 Task: Check the average views per listing of gated community in the last 1 year.
Action: Mouse moved to (1097, 251)
Screenshot: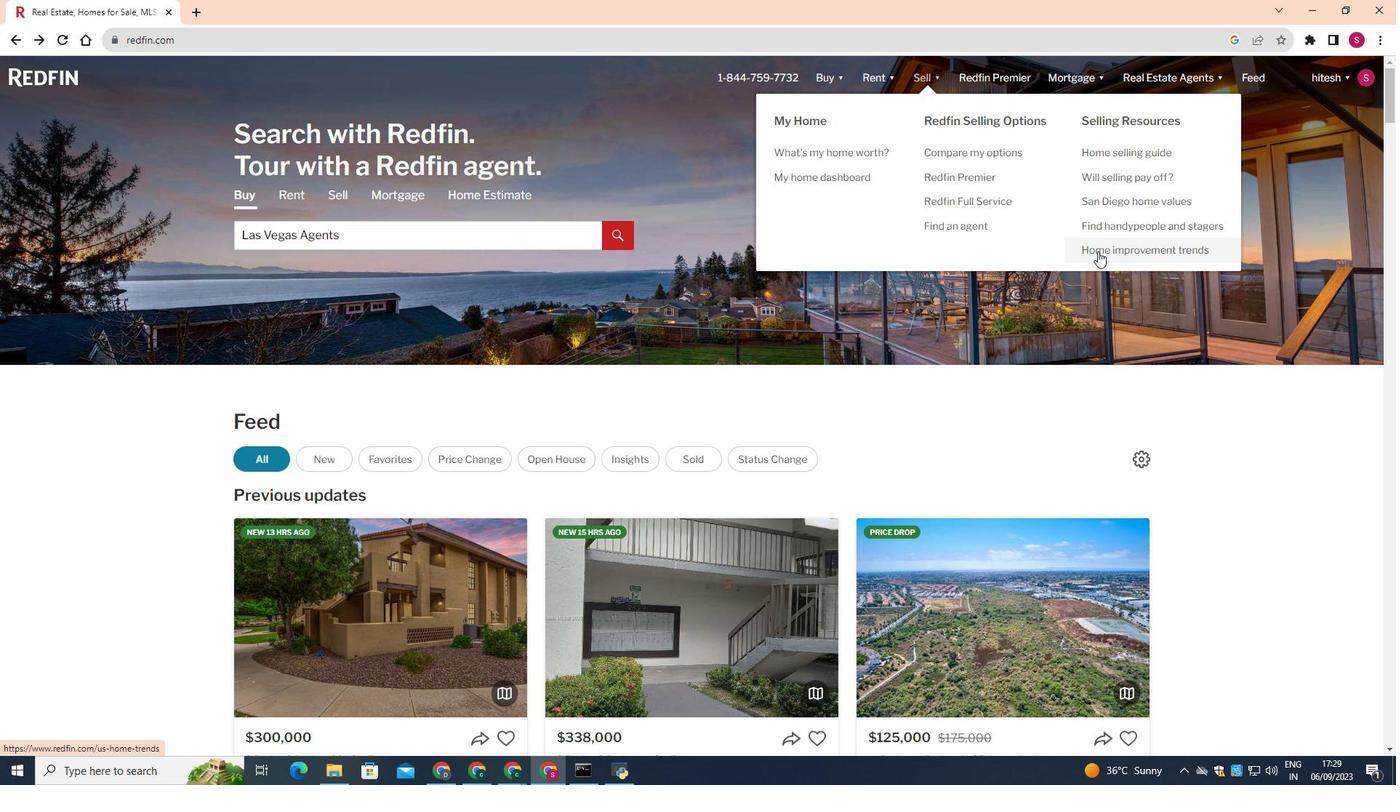 
Action: Mouse pressed left at (1097, 251)
Screenshot: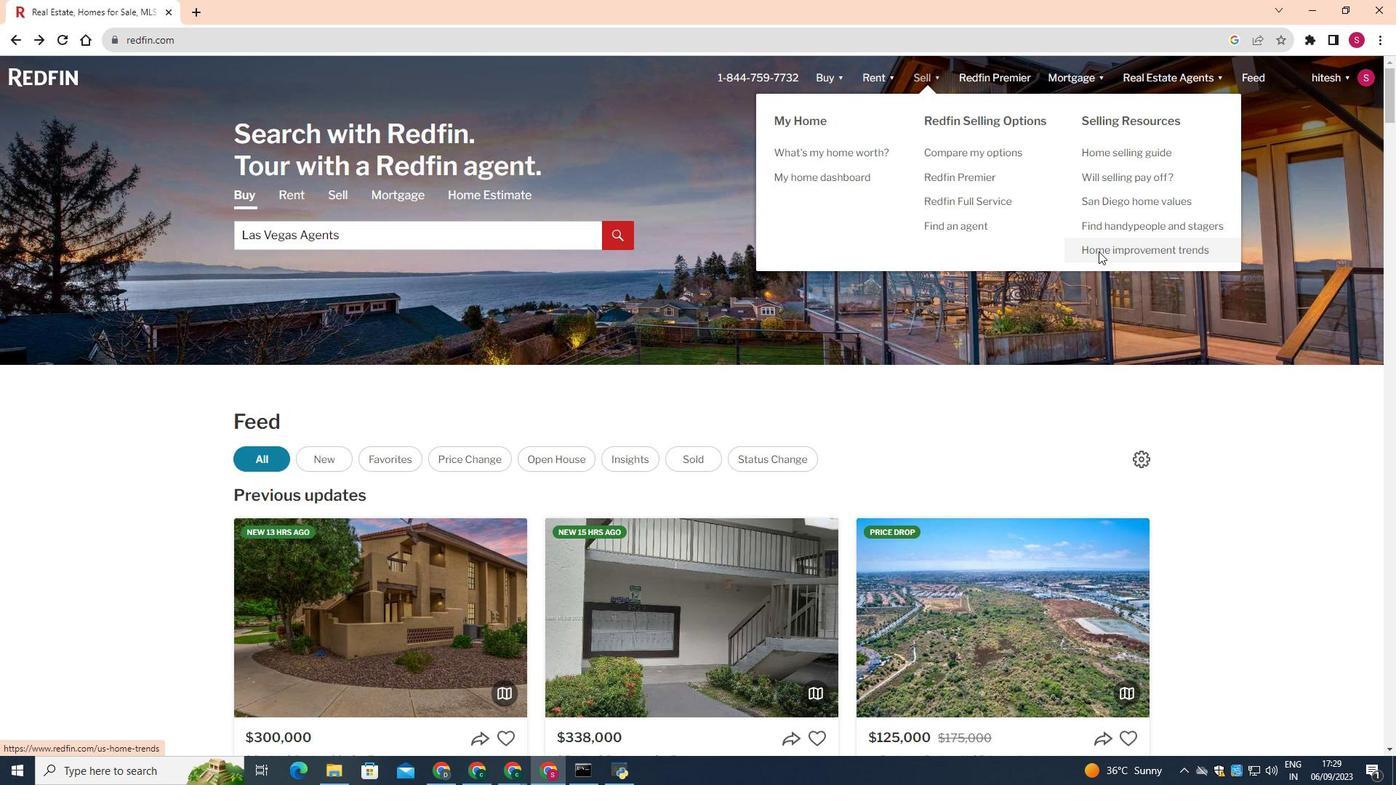 
Action: Mouse moved to (365, 273)
Screenshot: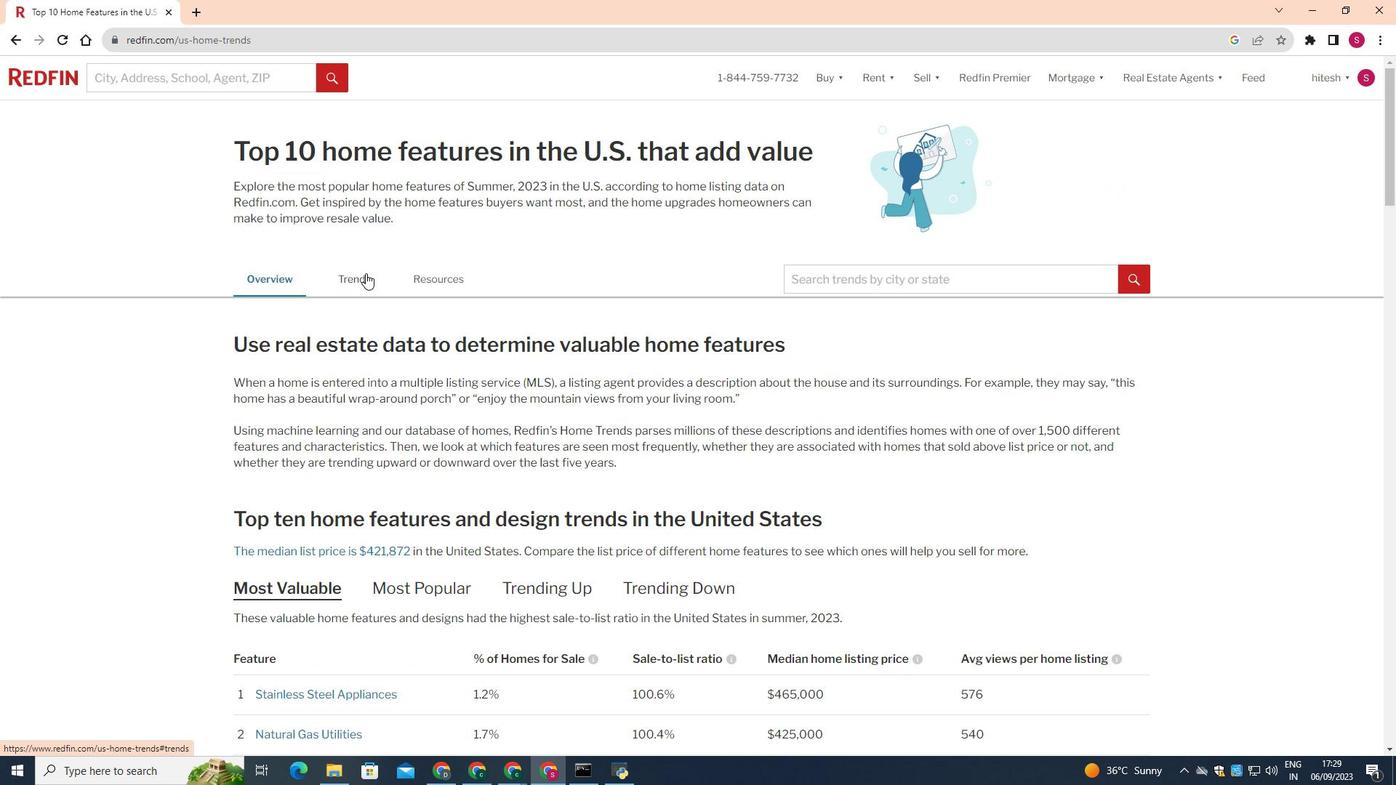 
Action: Mouse pressed left at (365, 273)
Screenshot: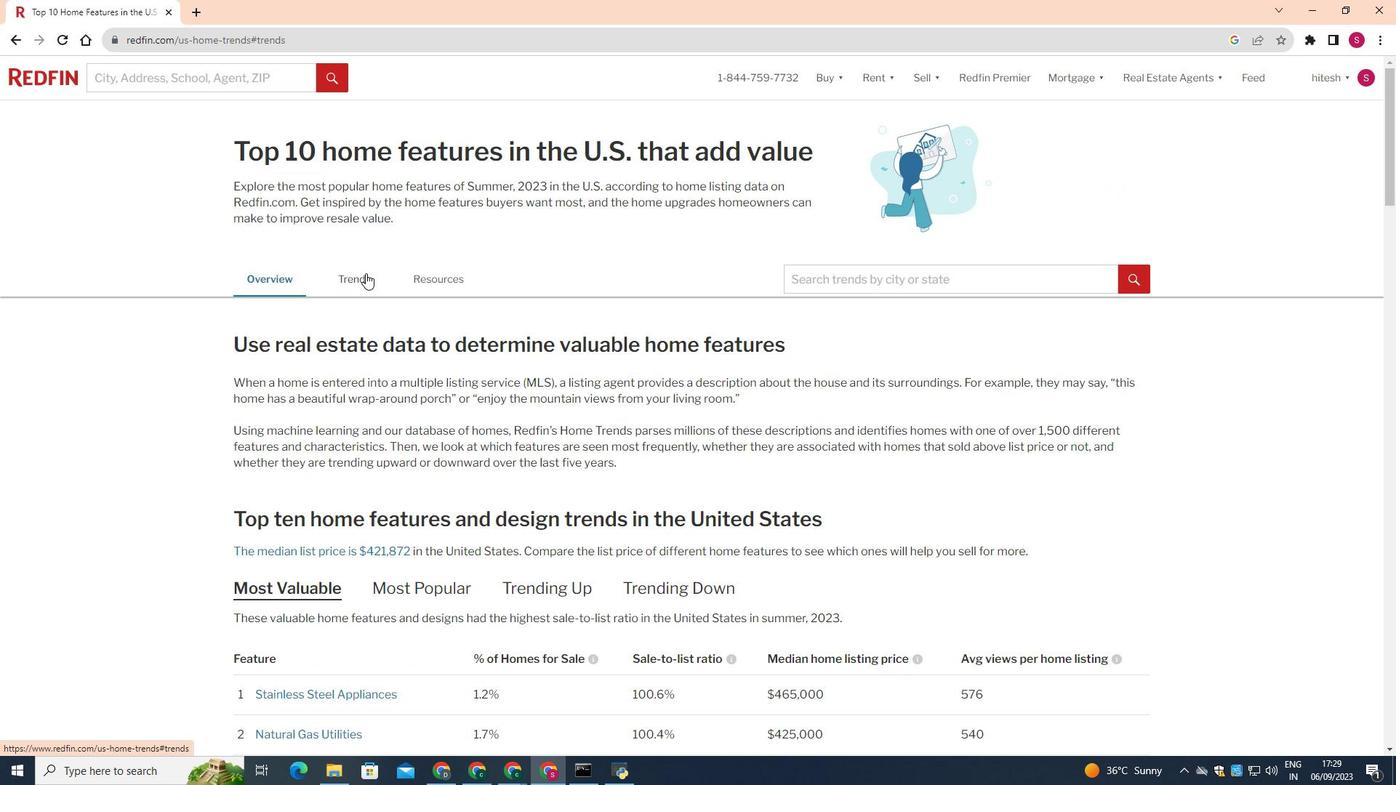 
Action: Mouse moved to (399, 522)
Screenshot: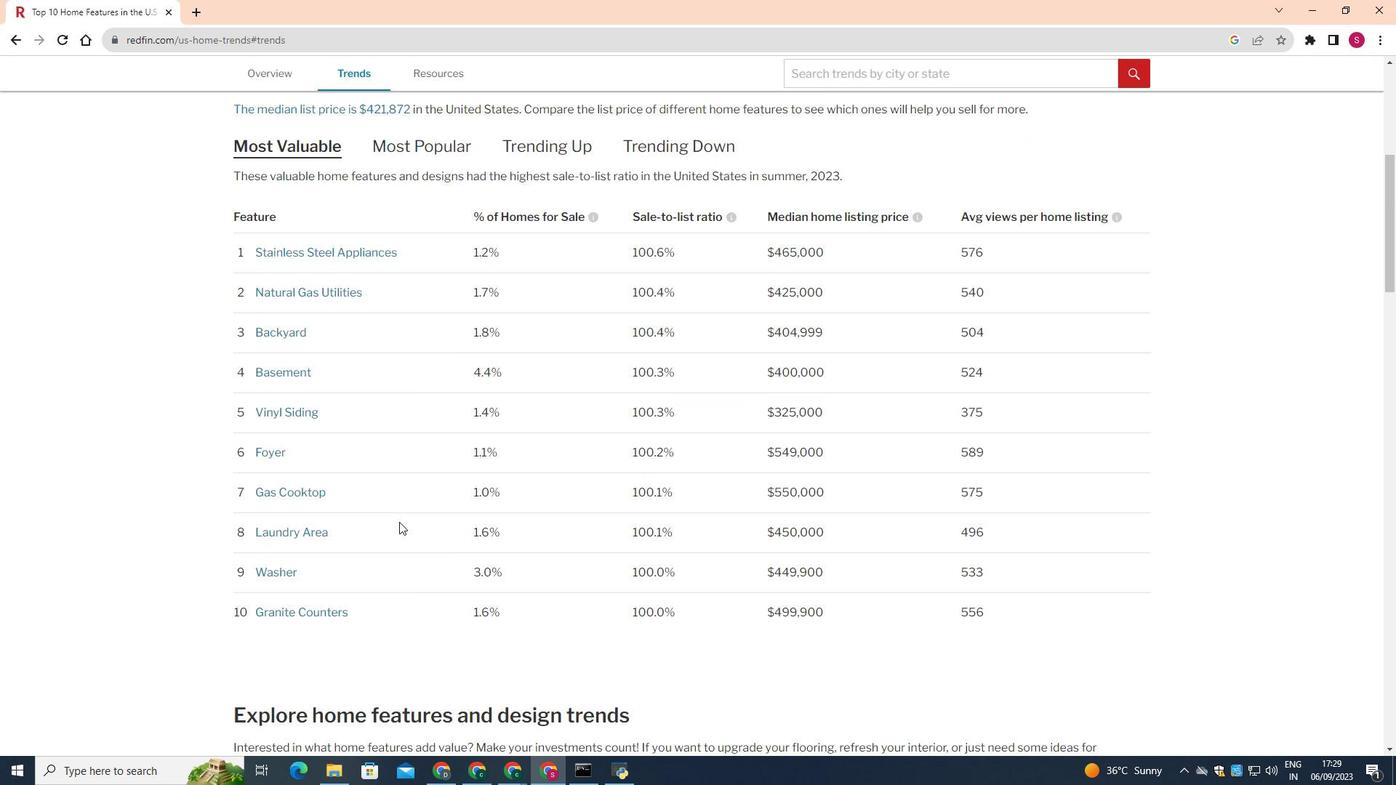 
Action: Mouse scrolled (399, 521) with delta (0, 0)
Screenshot: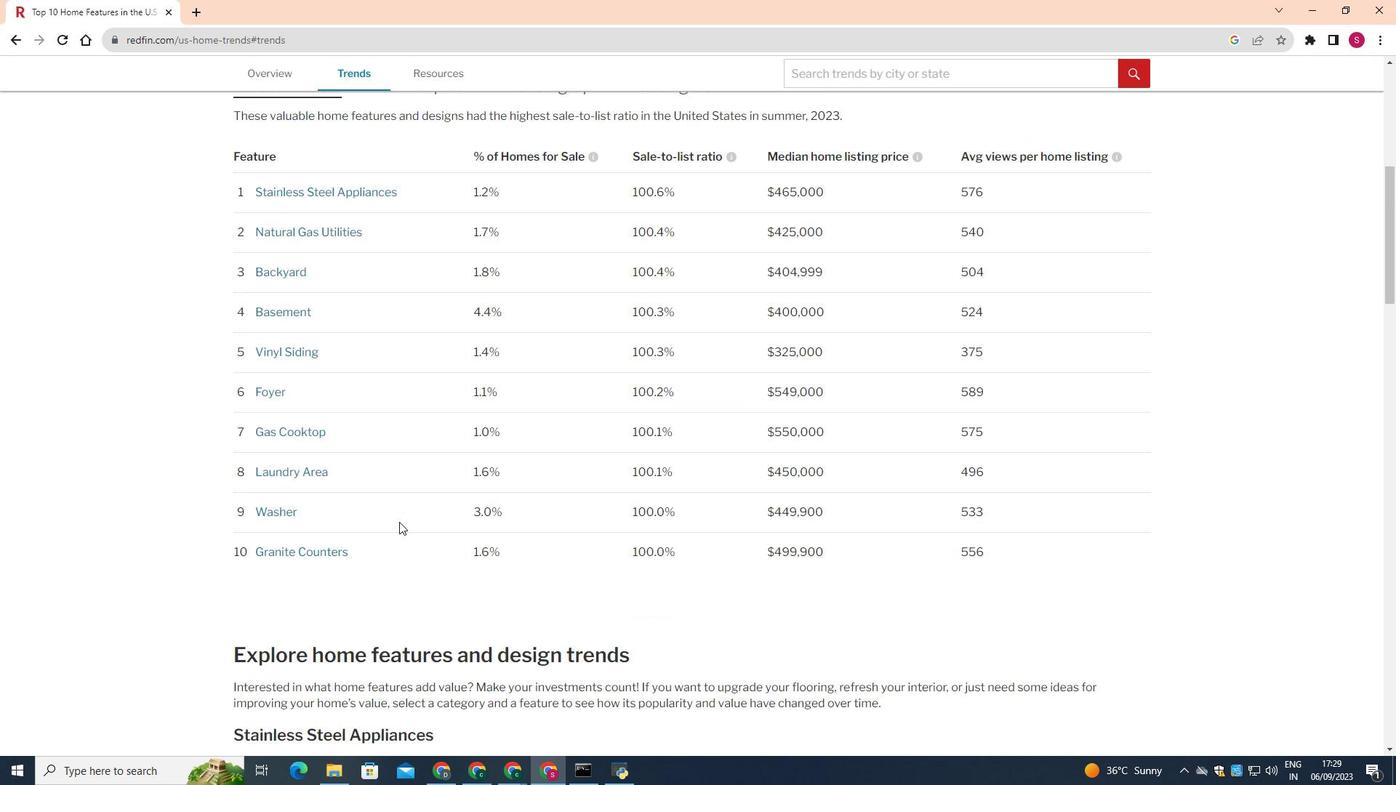 
Action: Mouse scrolled (399, 521) with delta (0, 0)
Screenshot: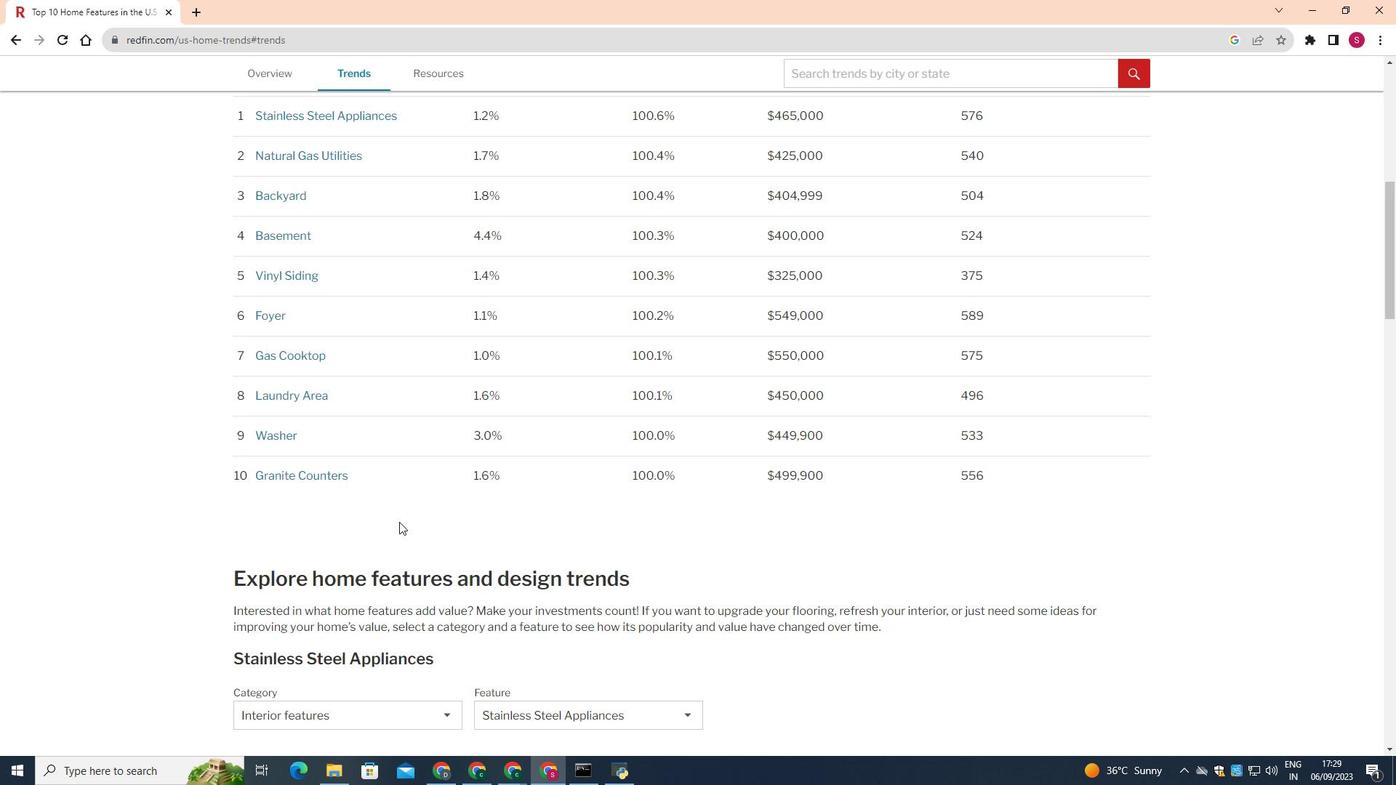 
Action: Mouse scrolled (399, 521) with delta (0, 0)
Screenshot: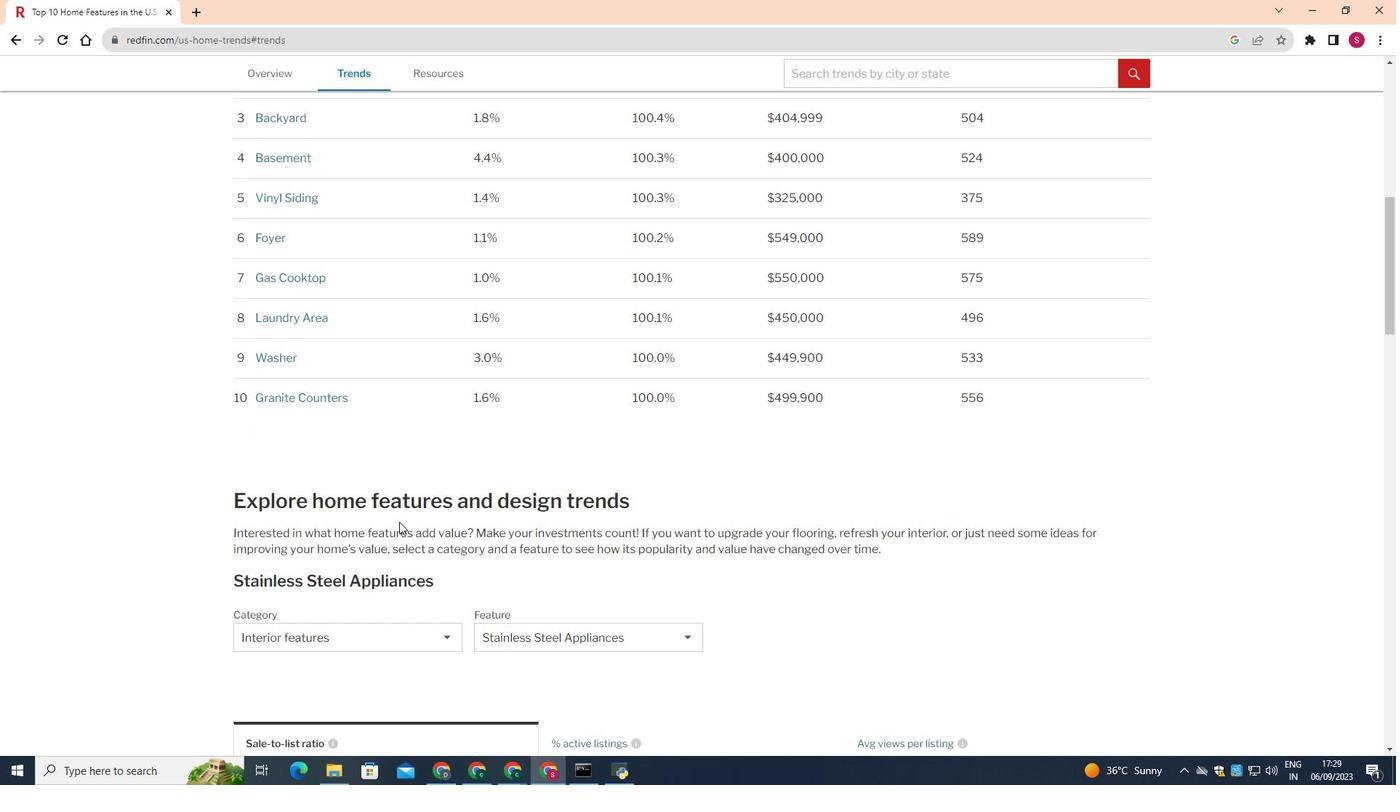 
Action: Mouse scrolled (399, 521) with delta (0, 0)
Screenshot: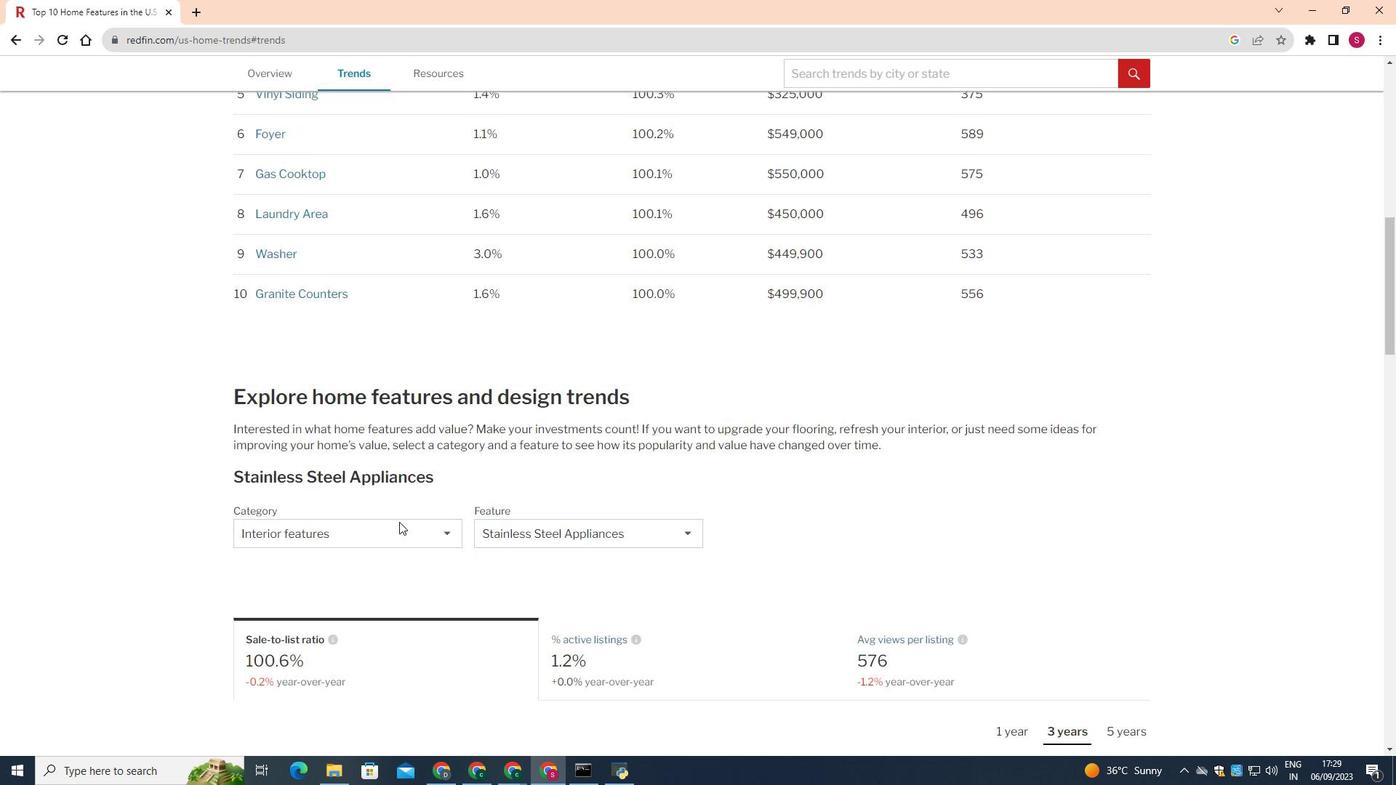 
Action: Mouse scrolled (399, 521) with delta (0, 0)
Screenshot: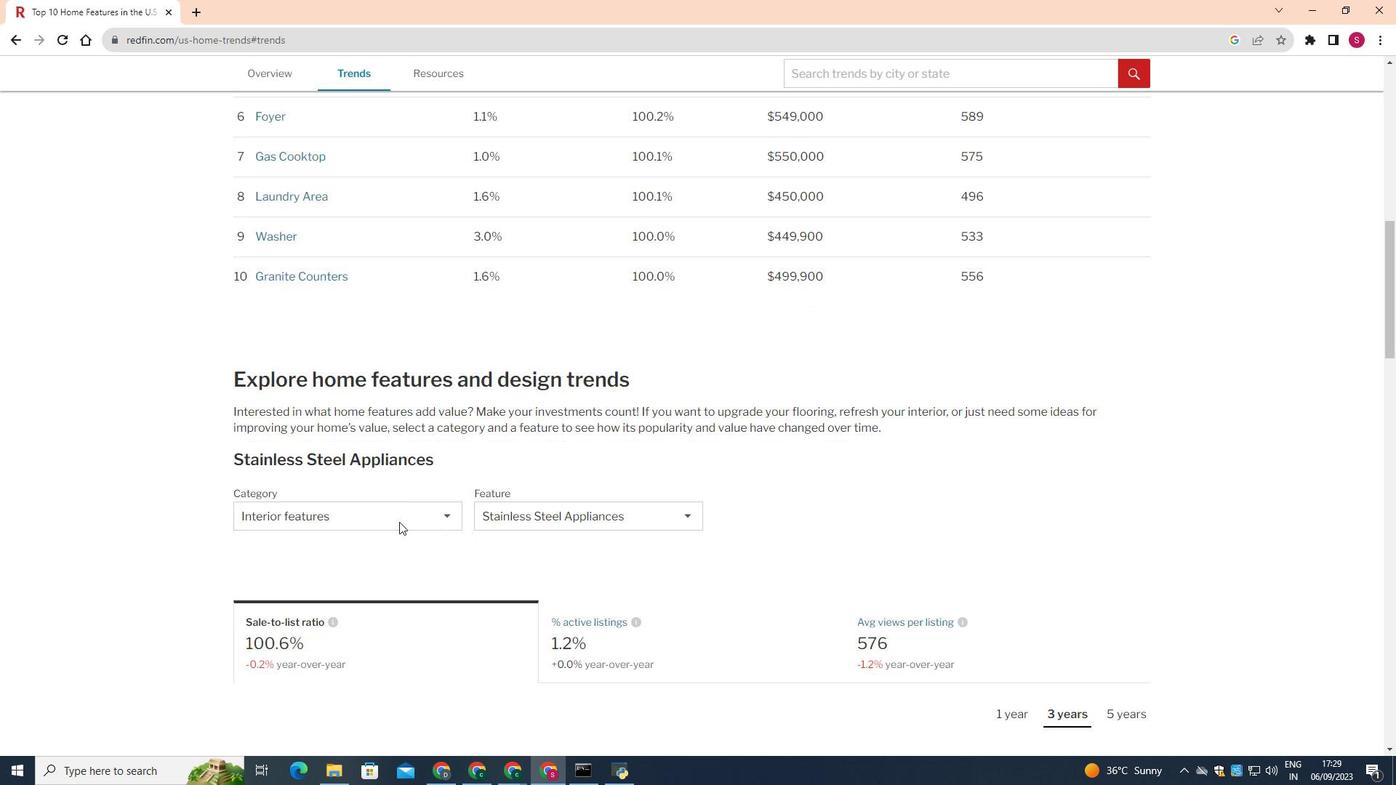 
Action: Mouse moved to (344, 522)
Screenshot: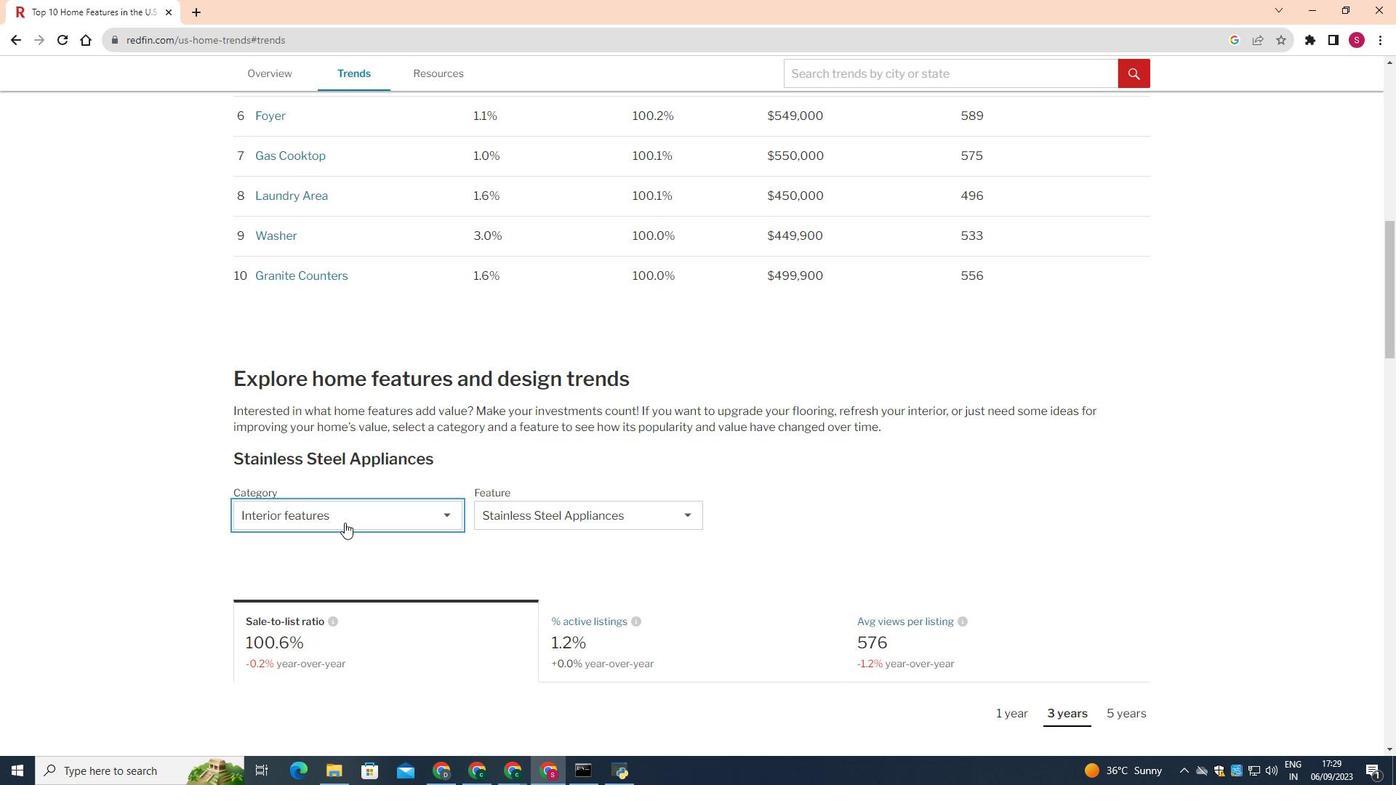 
Action: Mouse pressed left at (344, 522)
Screenshot: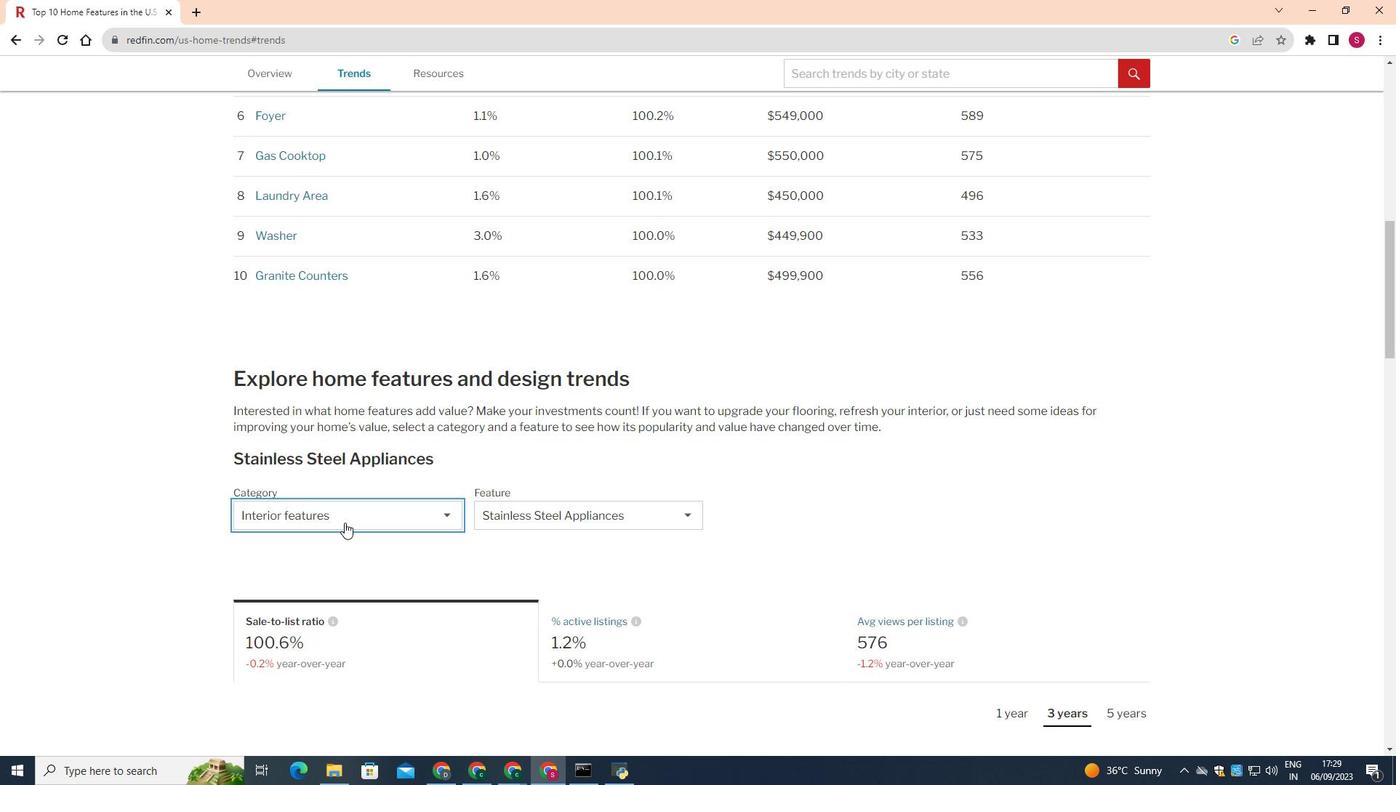 
Action: Mouse moved to (338, 546)
Screenshot: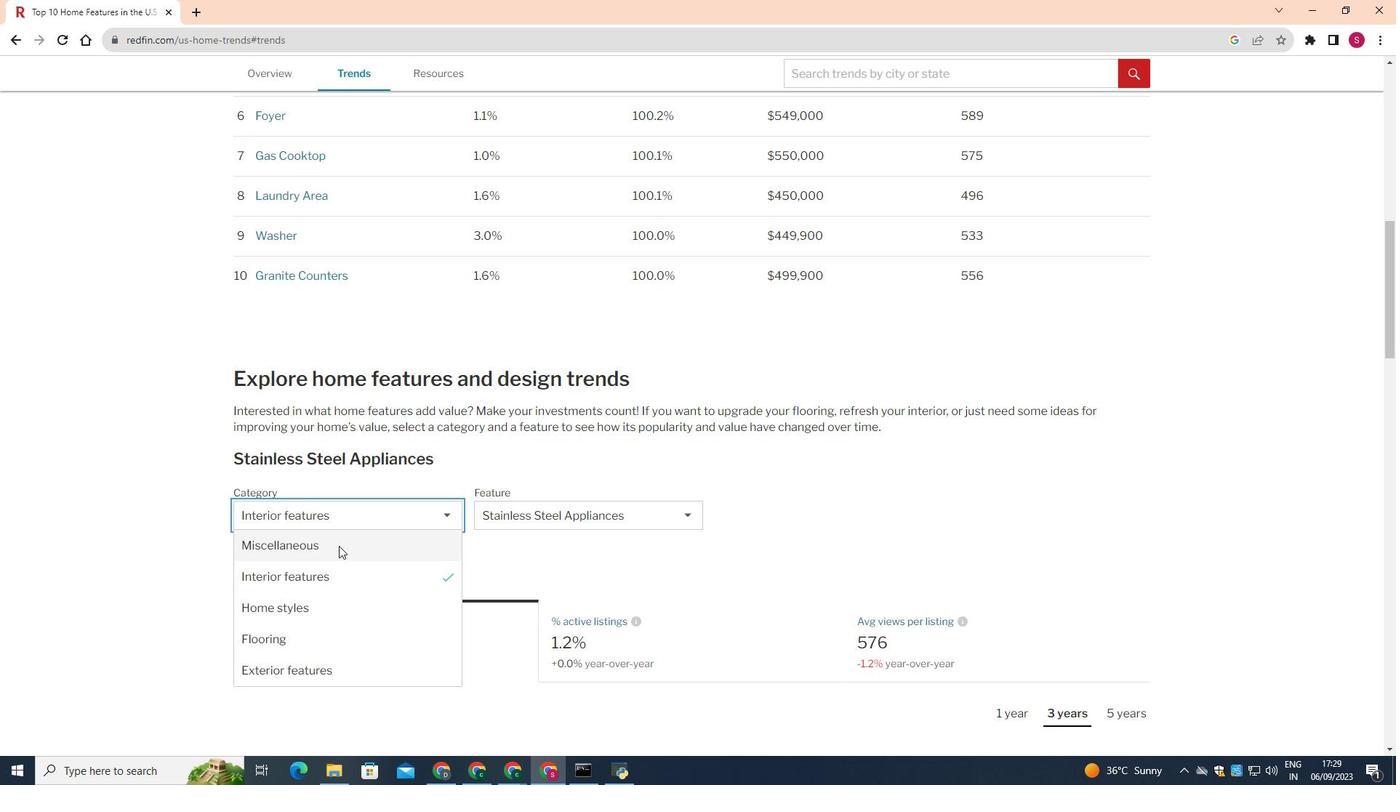
Action: Mouse pressed left at (338, 546)
Screenshot: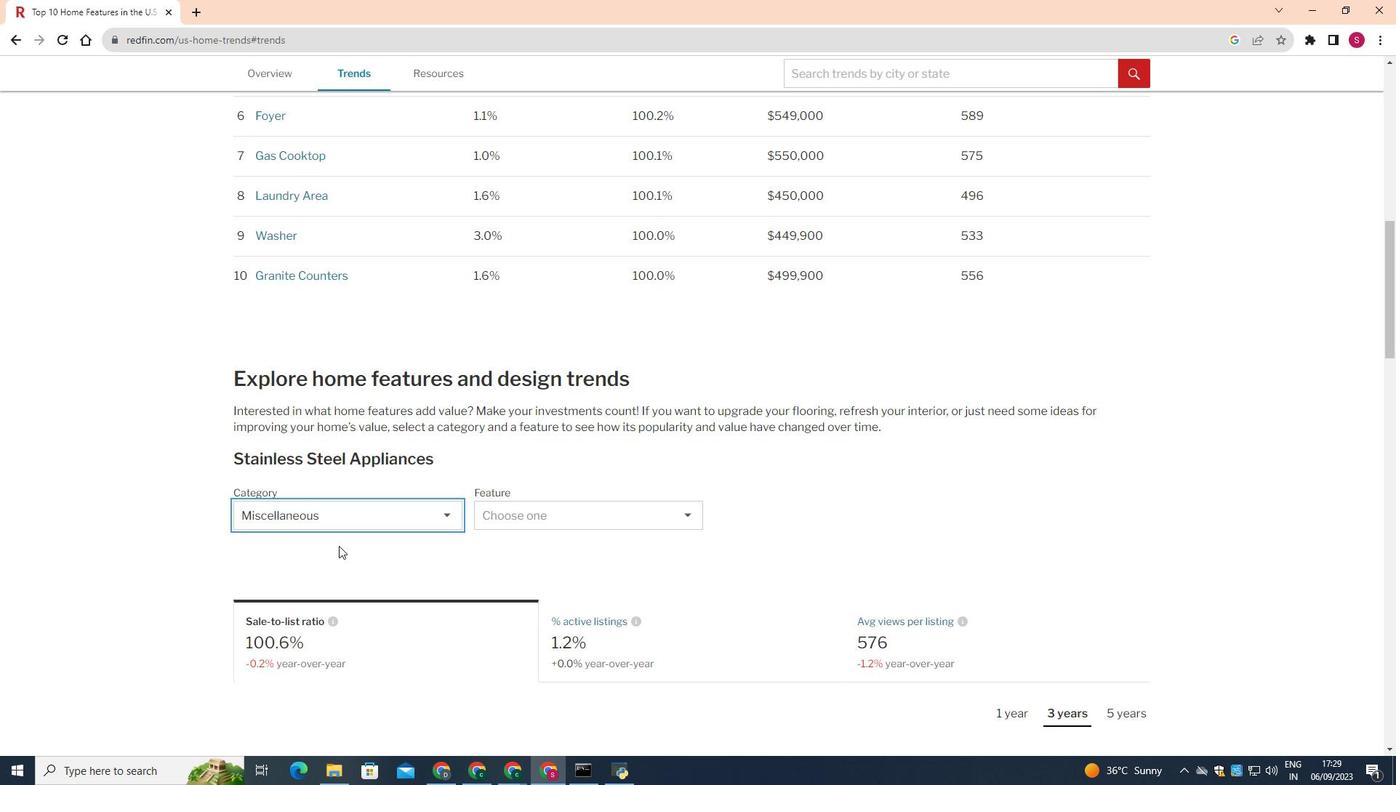 
Action: Mouse moved to (518, 515)
Screenshot: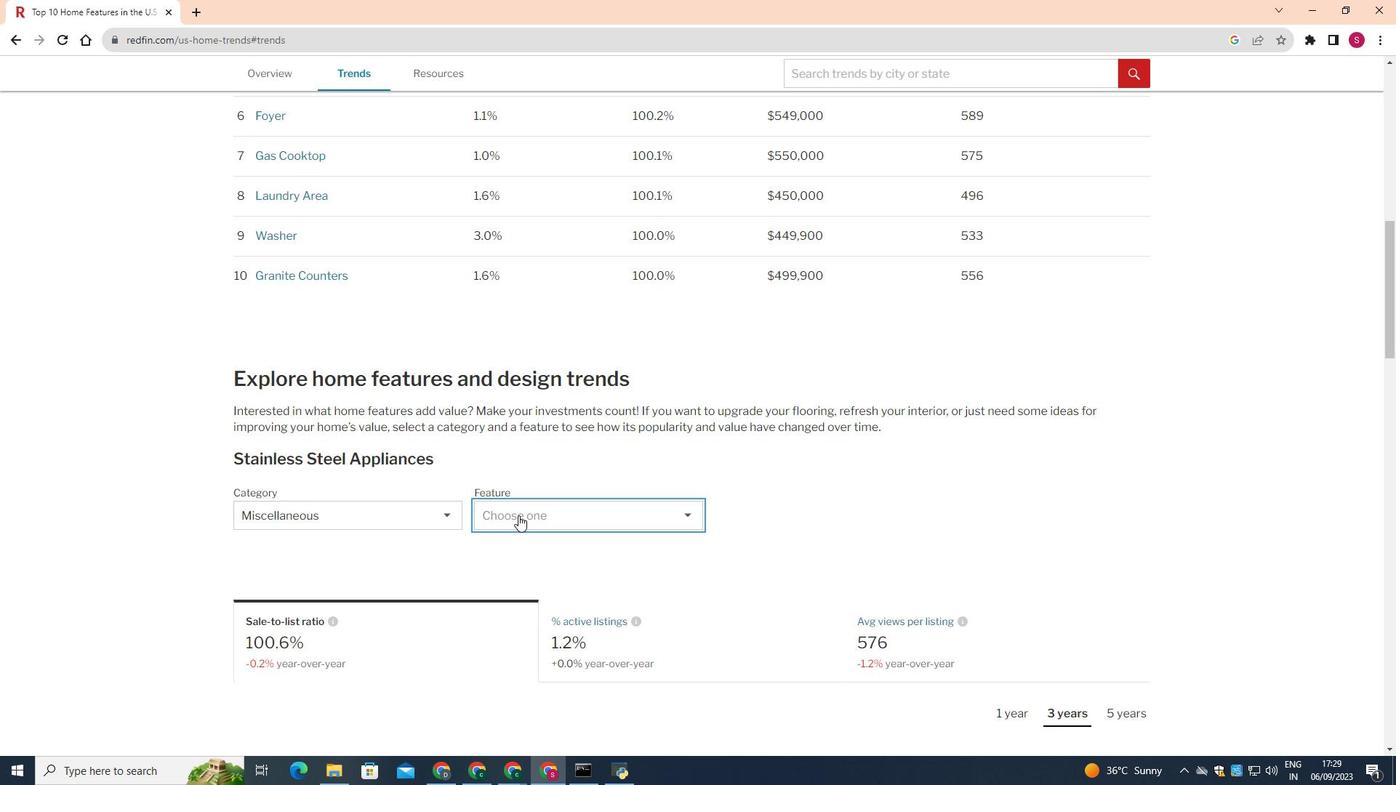 
Action: Mouse pressed left at (518, 515)
Screenshot: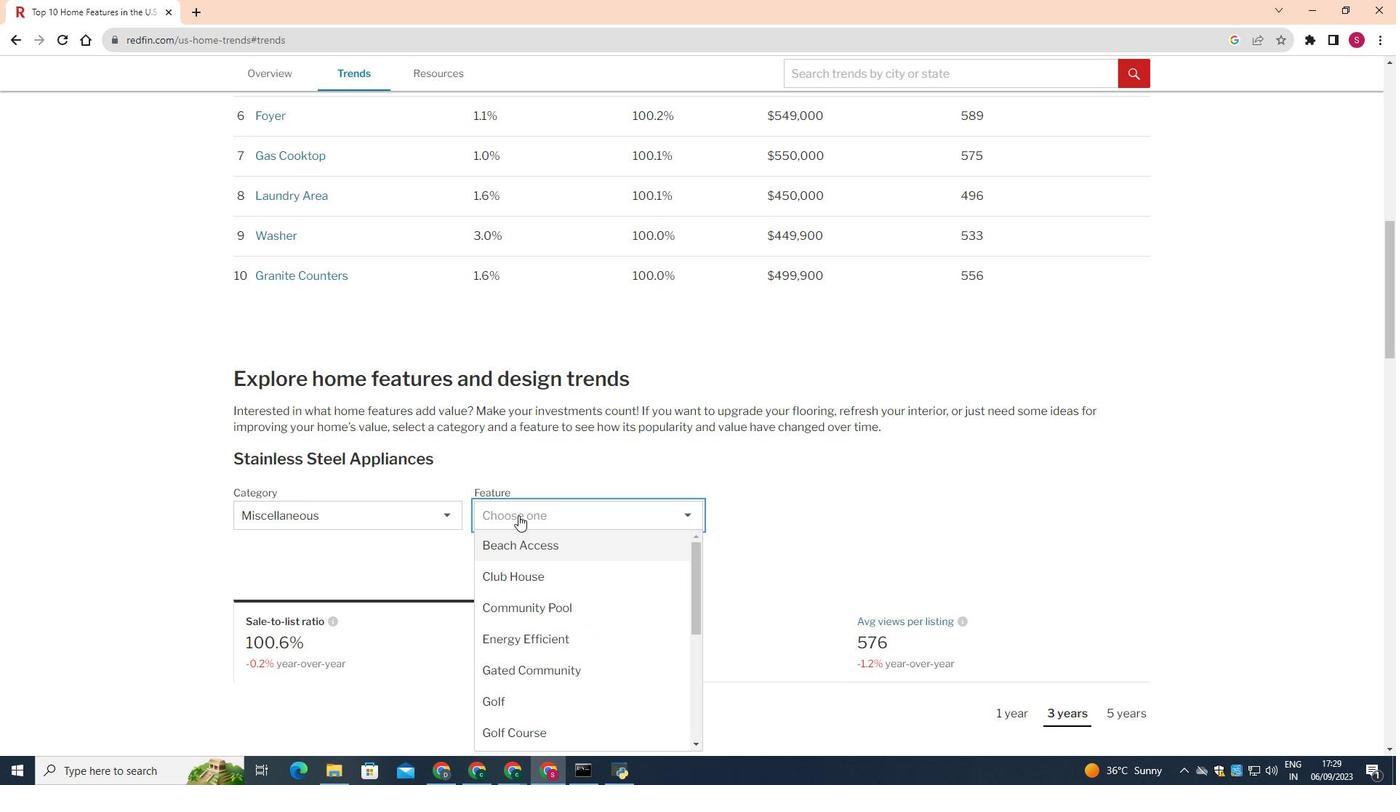 
Action: Mouse moved to (547, 669)
Screenshot: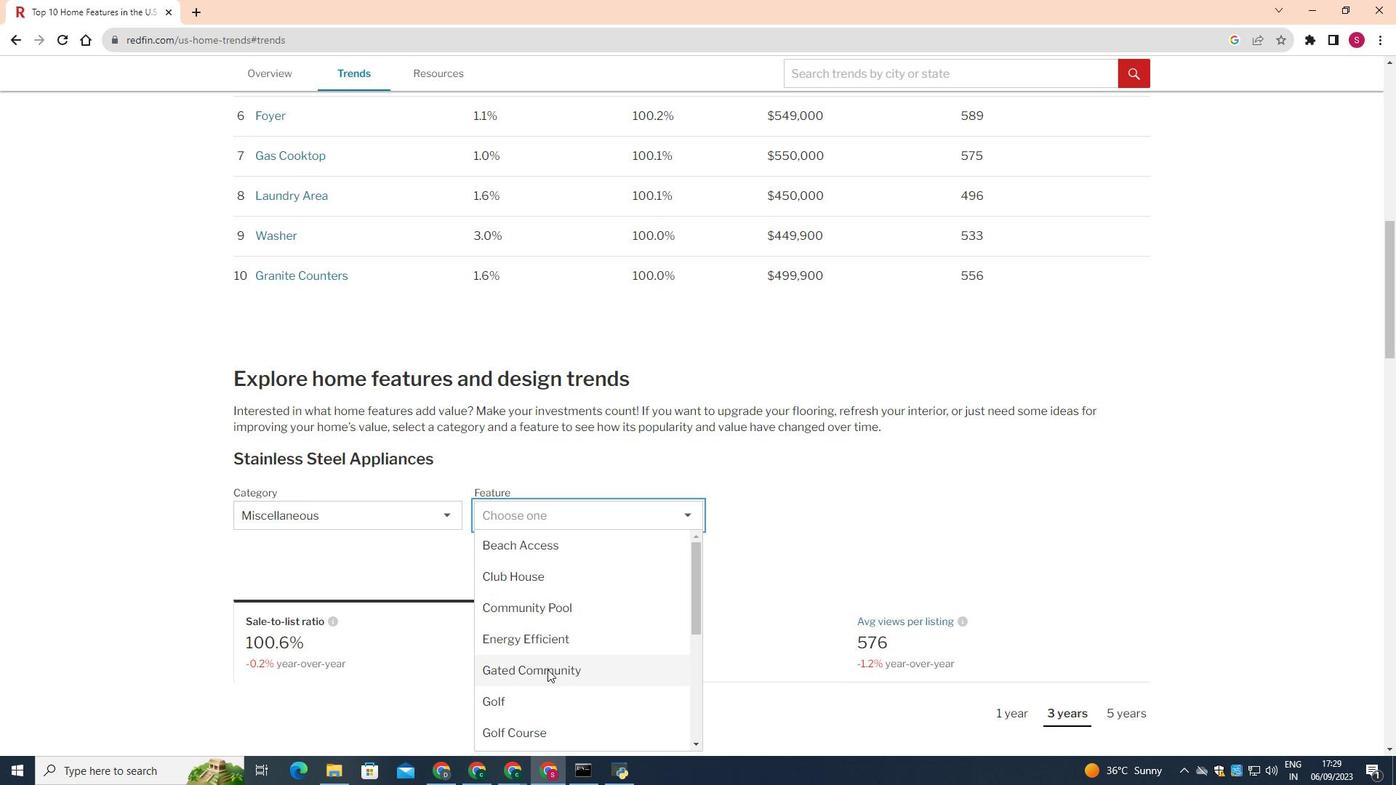 
Action: Mouse pressed left at (547, 669)
Screenshot: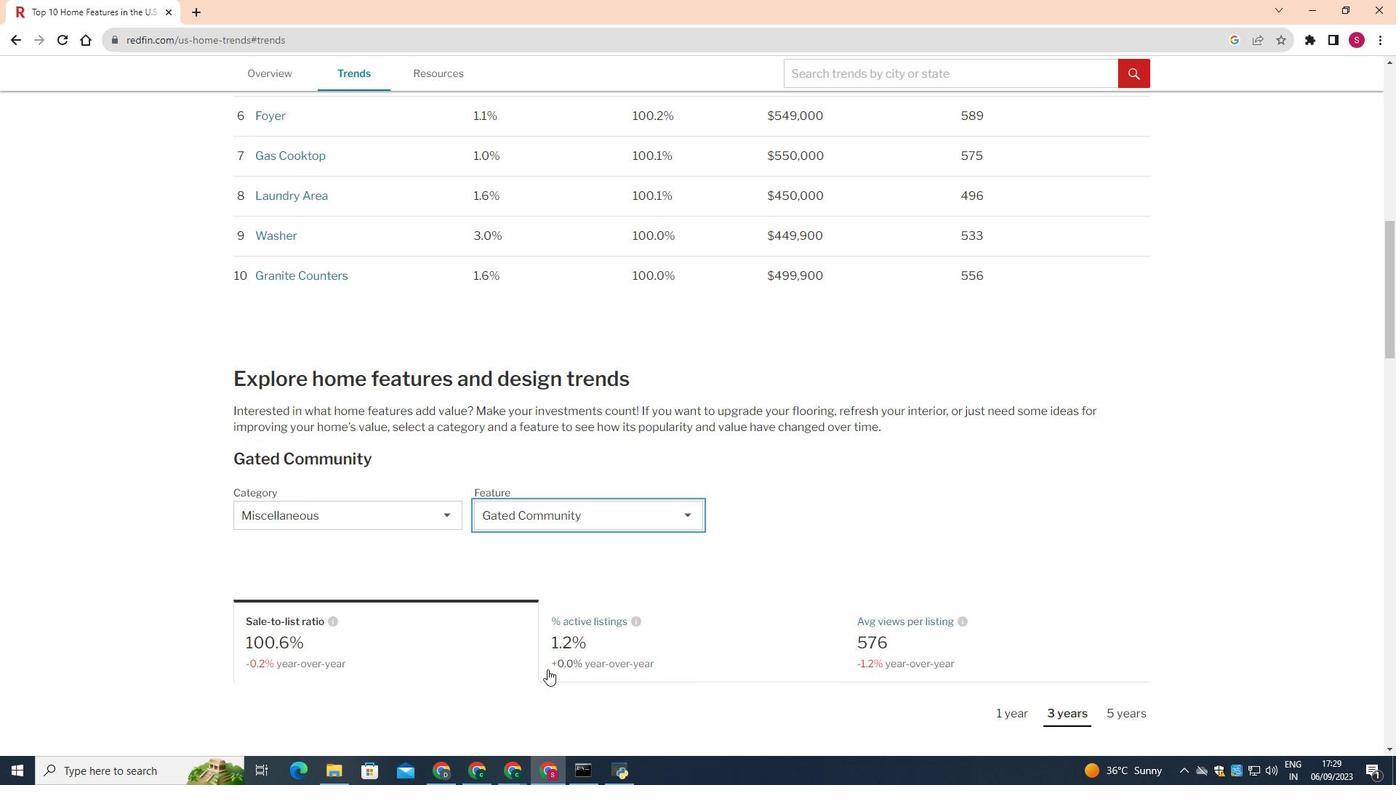 
Action: Mouse moved to (964, 642)
Screenshot: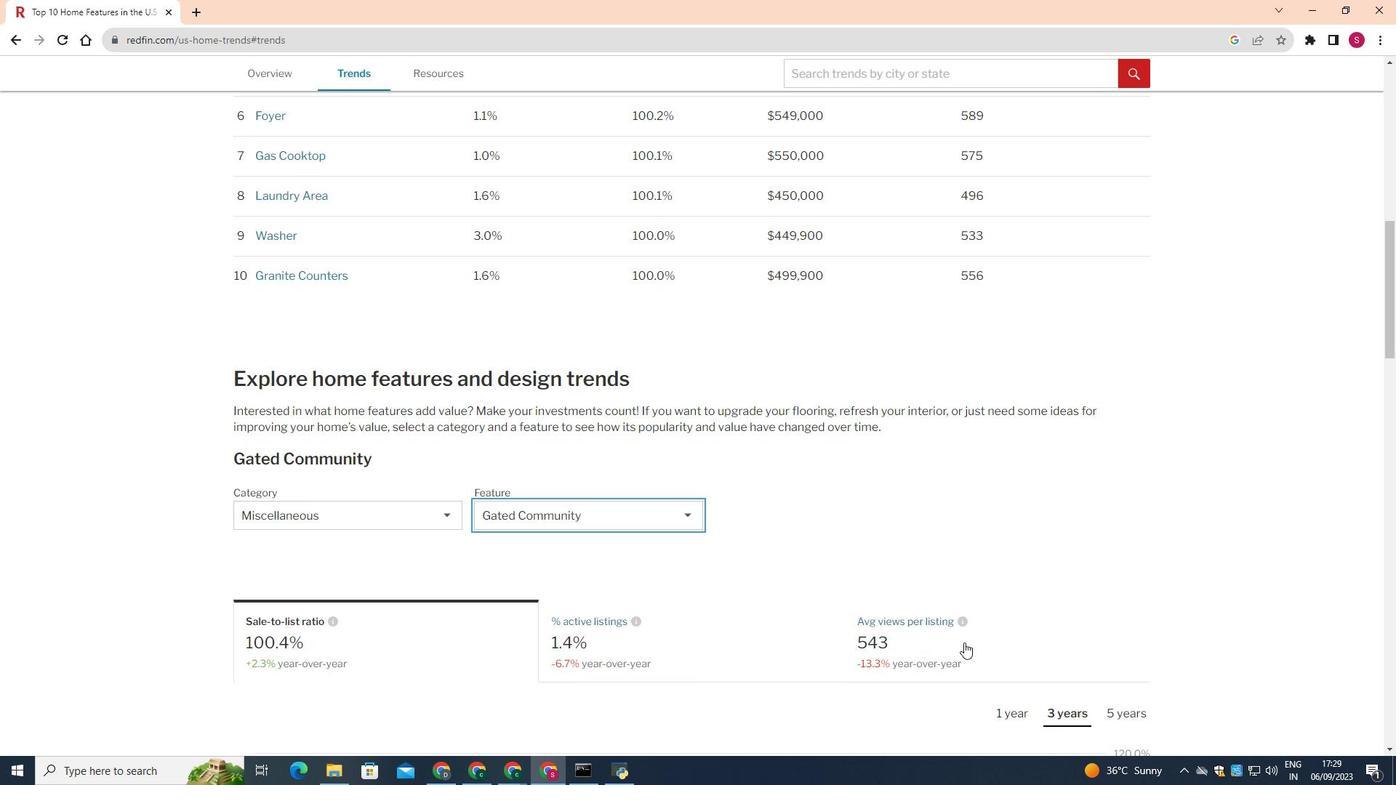 
Action: Mouse pressed left at (964, 642)
Screenshot: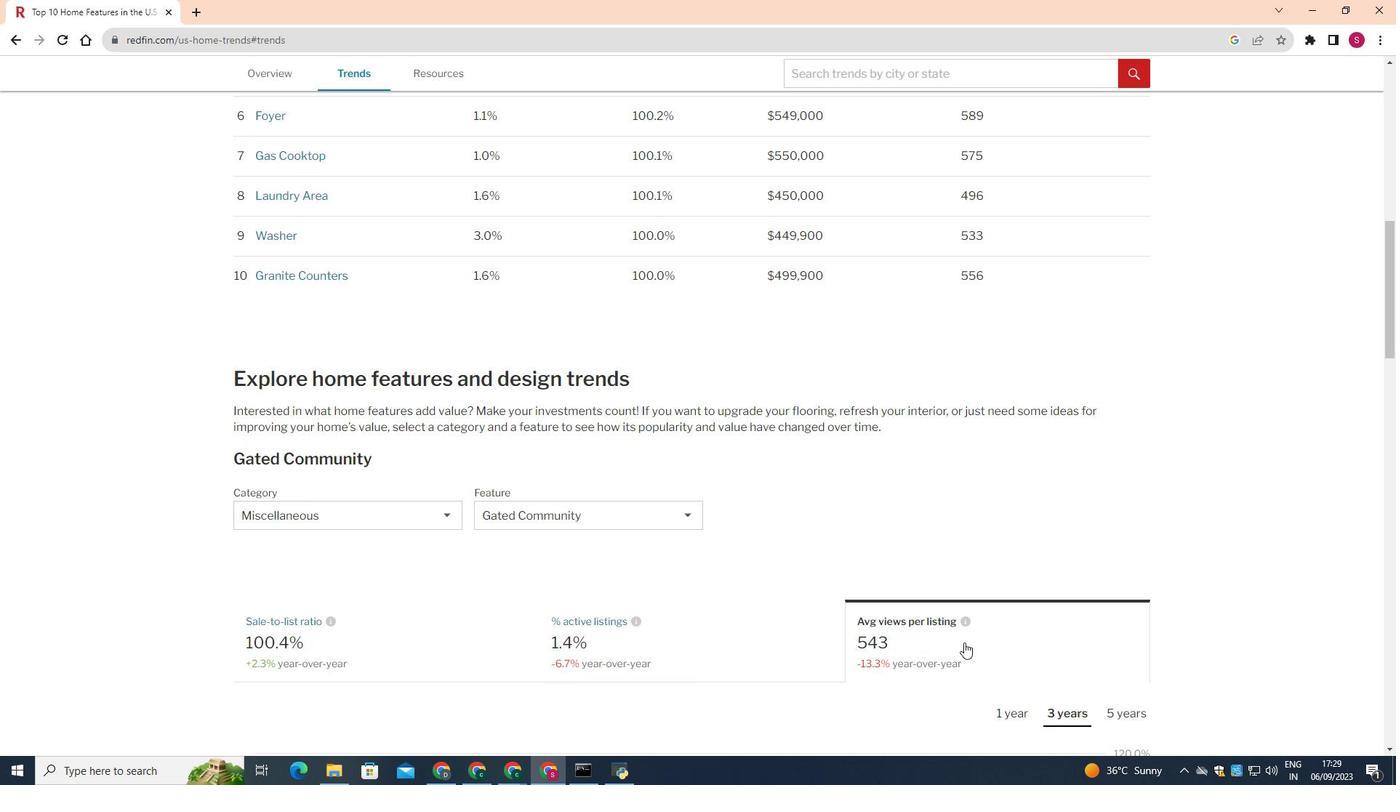 
Action: Mouse moved to (940, 634)
Screenshot: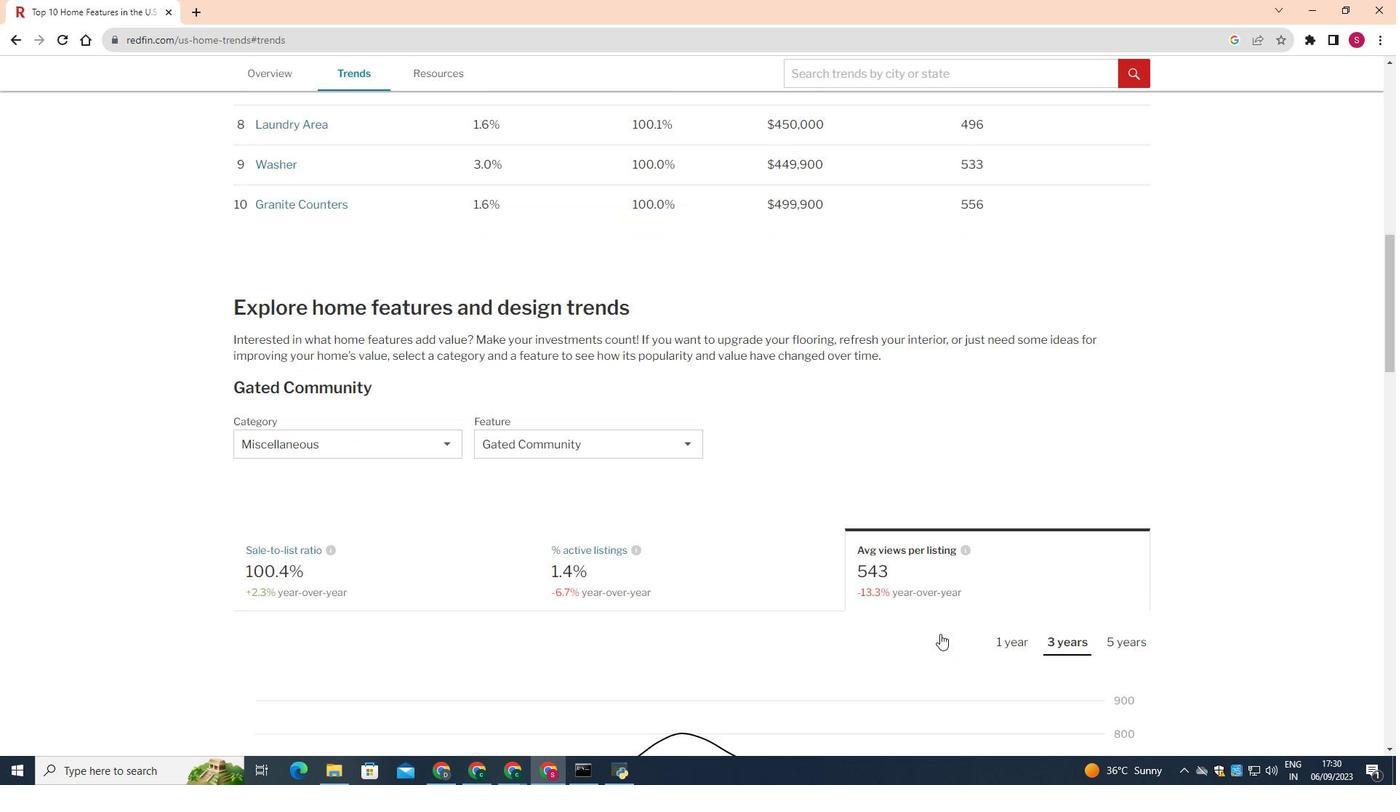
Action: Mouse scrolled (940, 633) with delta (0, 0)
Screenshot: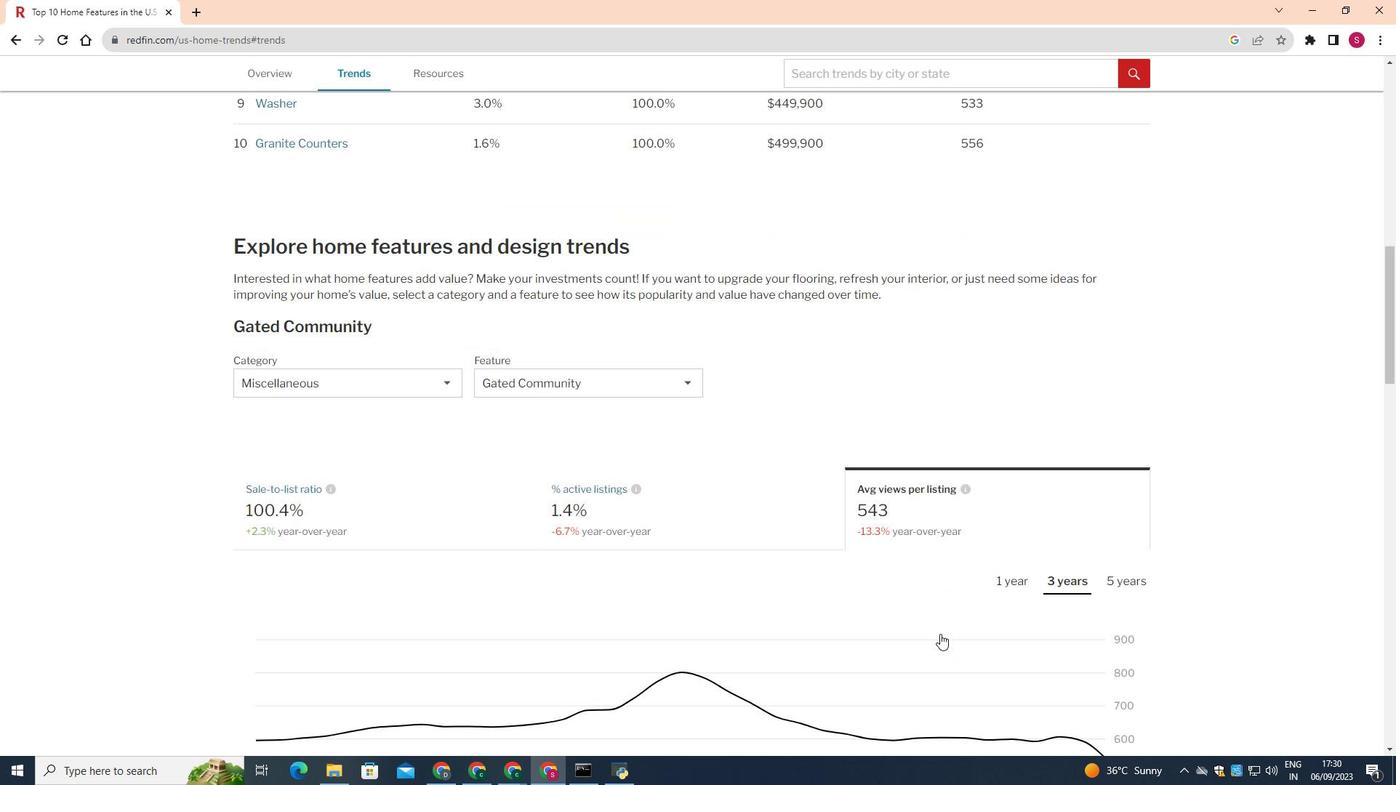 
Action: Mouse scrolled (940, 633) with delta (0, 0)
Screenshot: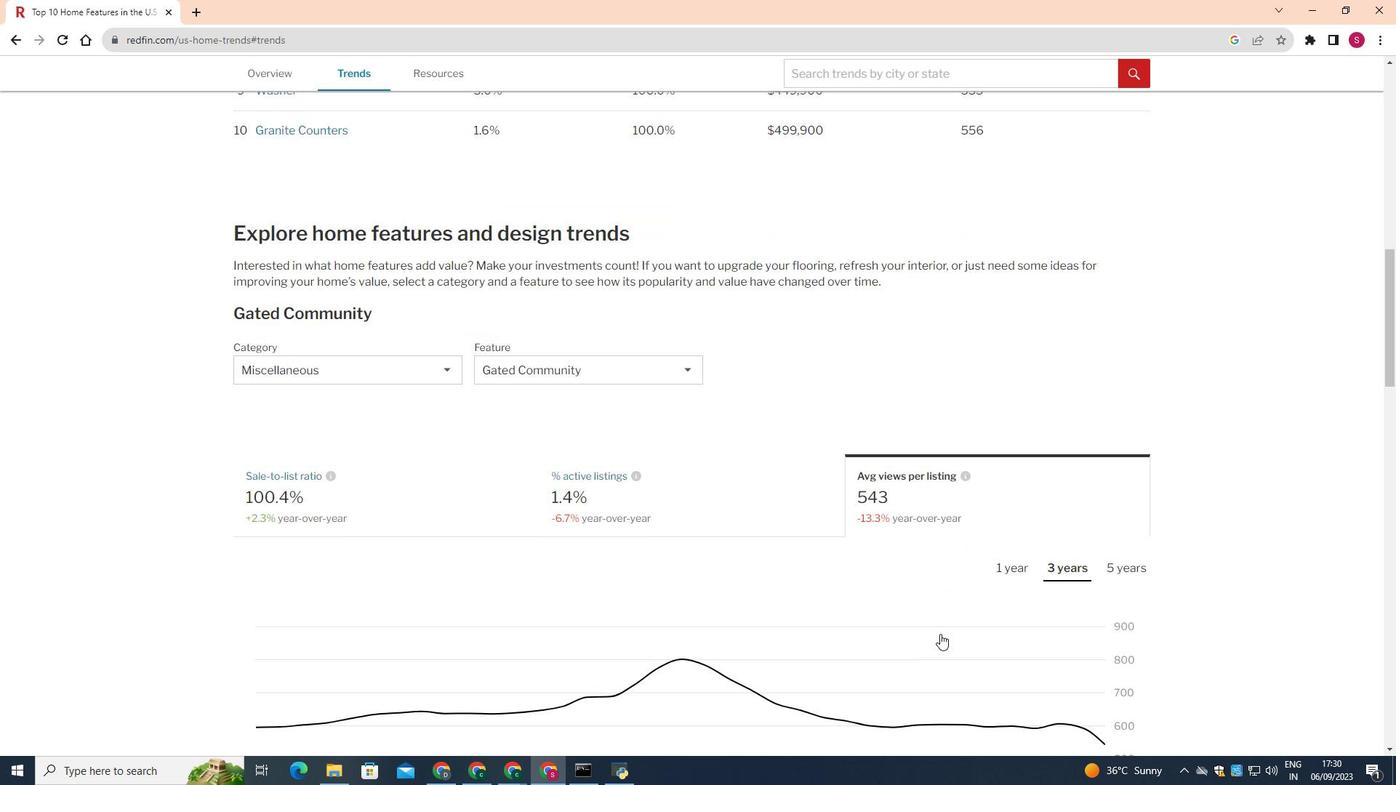 
Action: Mouse moved to (1024, 562)
Screenshot: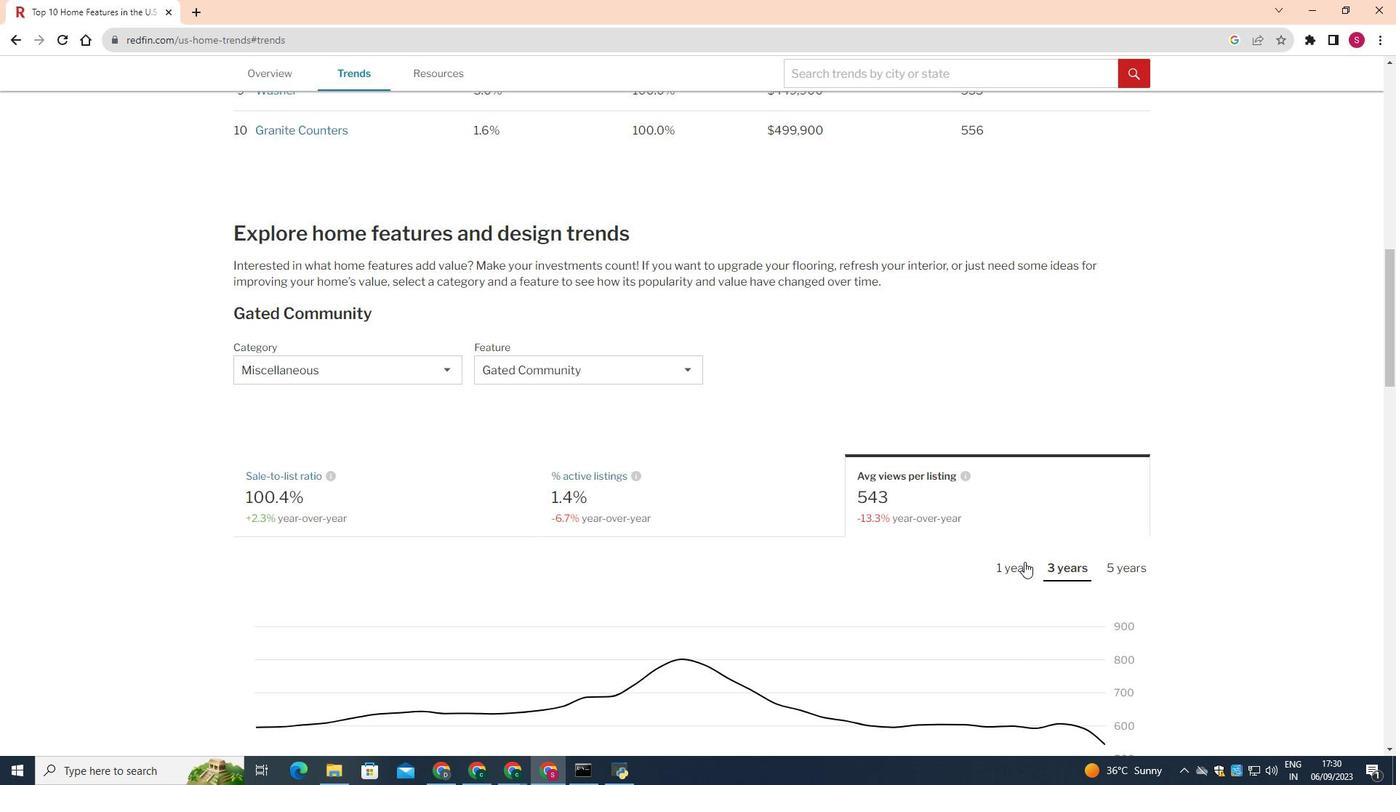 
Action: Mouse pressed left at (1024, 562)
Screenshot: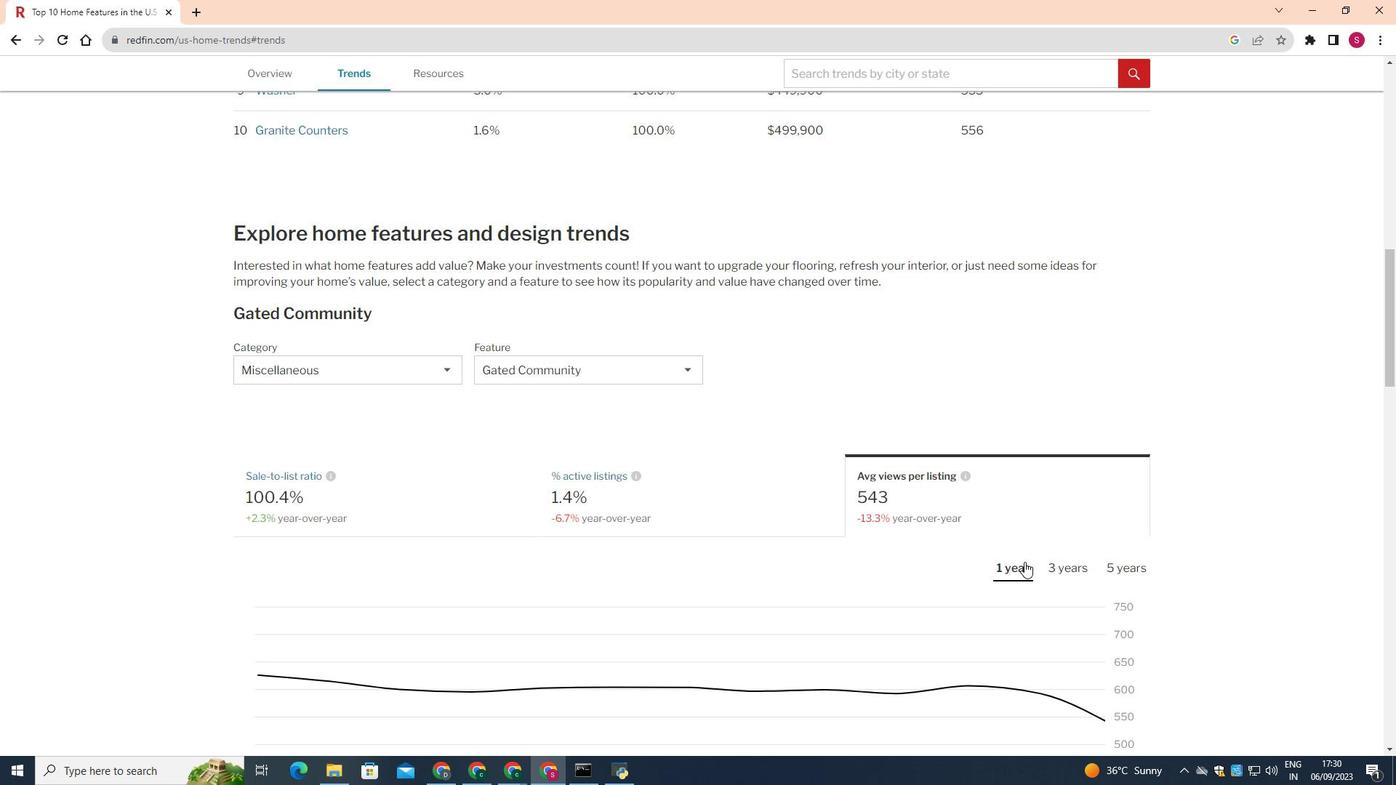 
Action: Mouse moved to (825, 503)
Screenshot: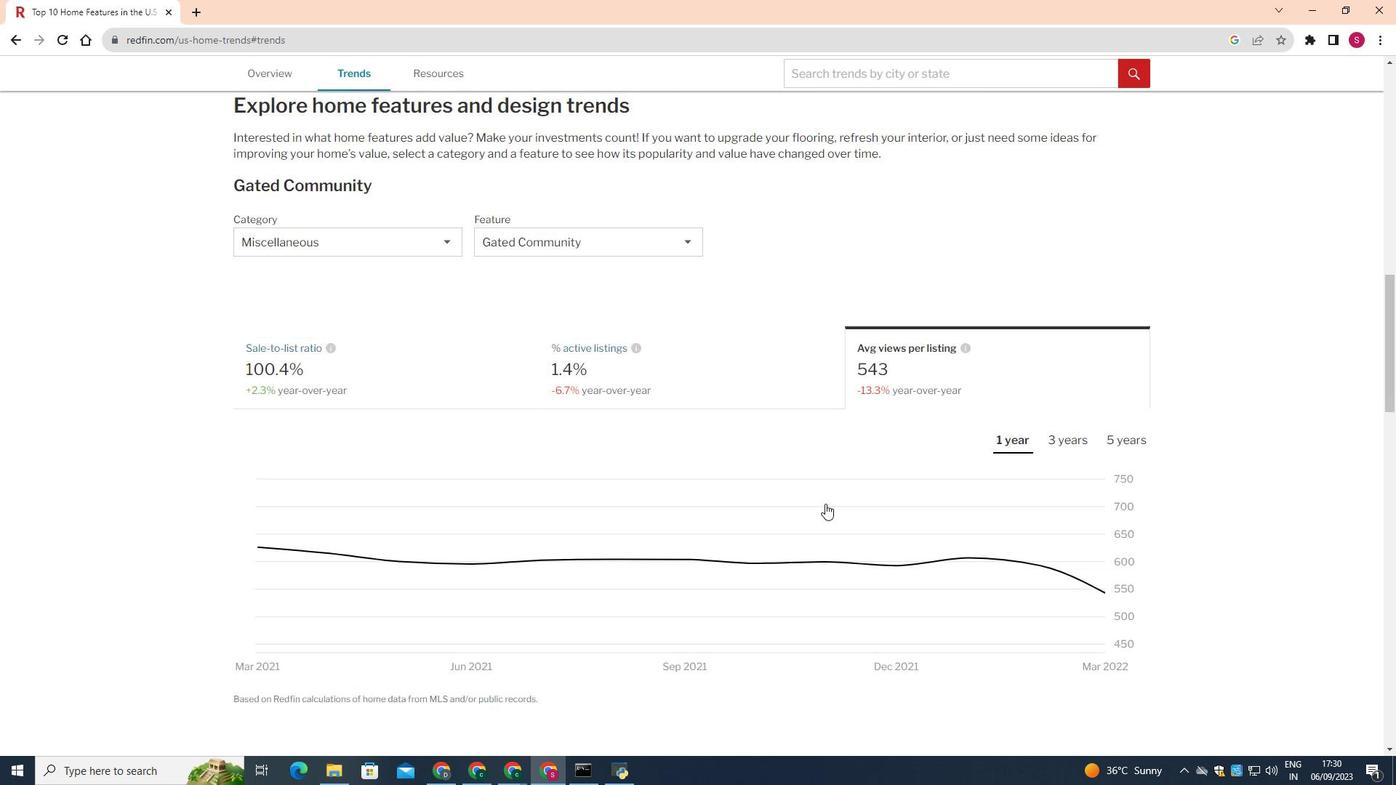 
Action: Mouse scrolled (825, 503) with delta (0, 0)
Screenshot: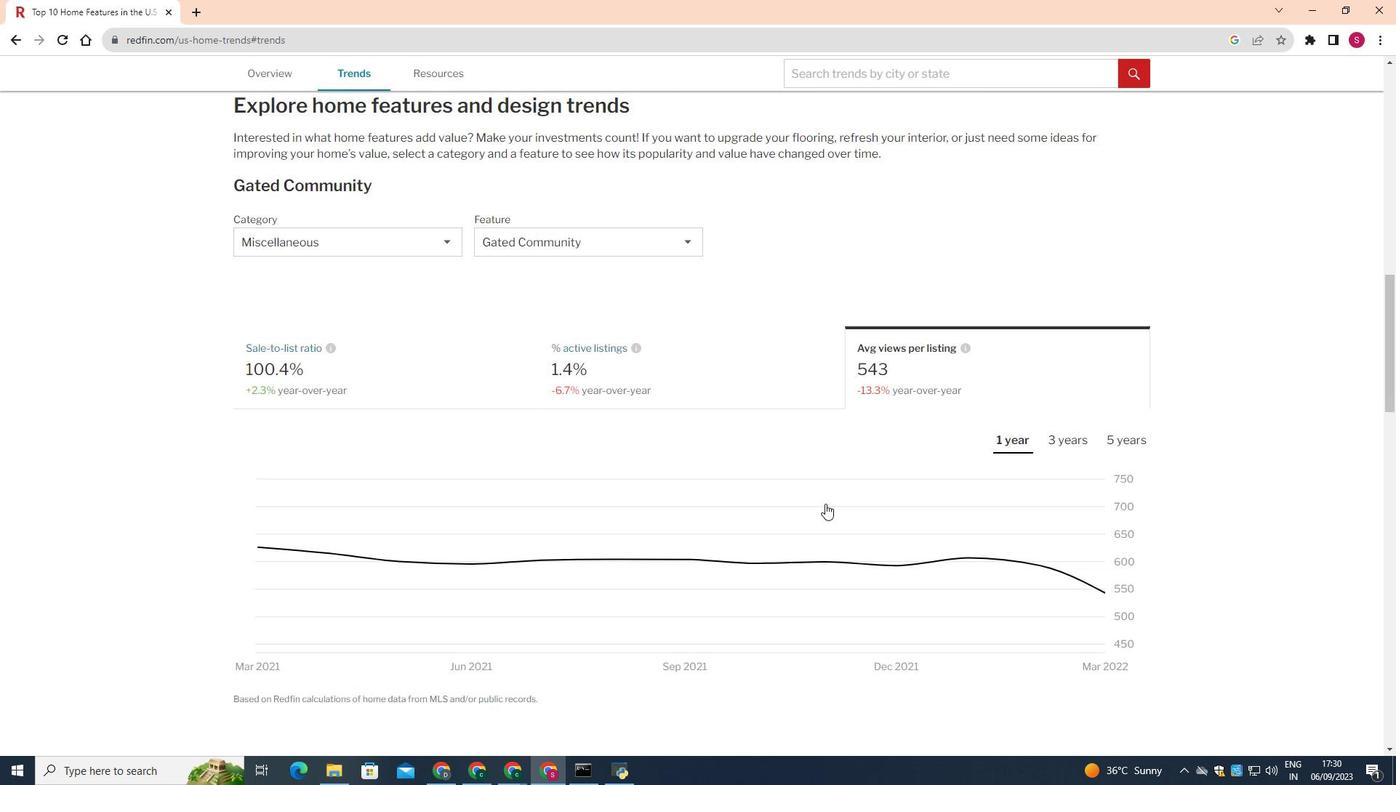 
Action: Mouse scrolled (825, 503) with delta (0, 0)
Screenshot: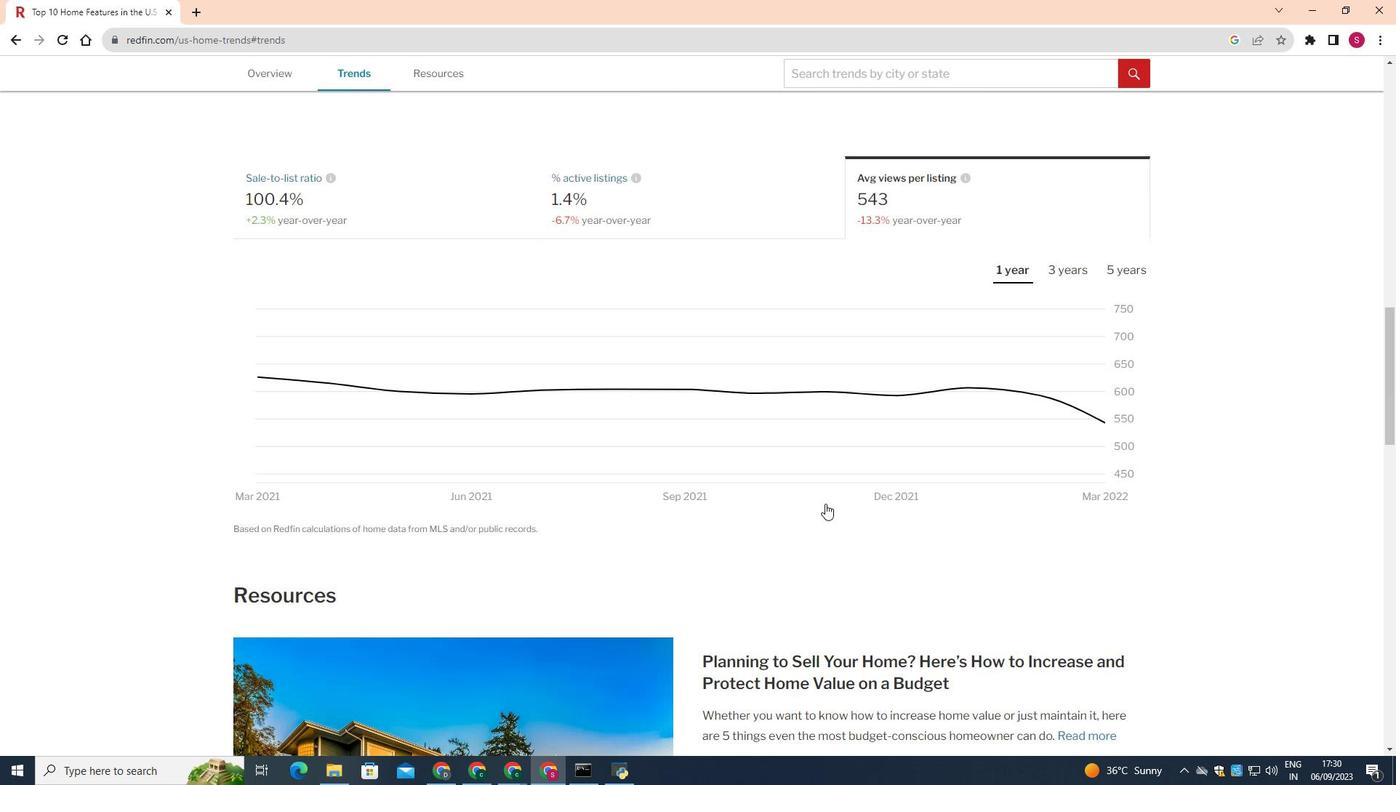 
Action: Mouse scrolled (825, 503) with delta (0, 0)
Screenshot: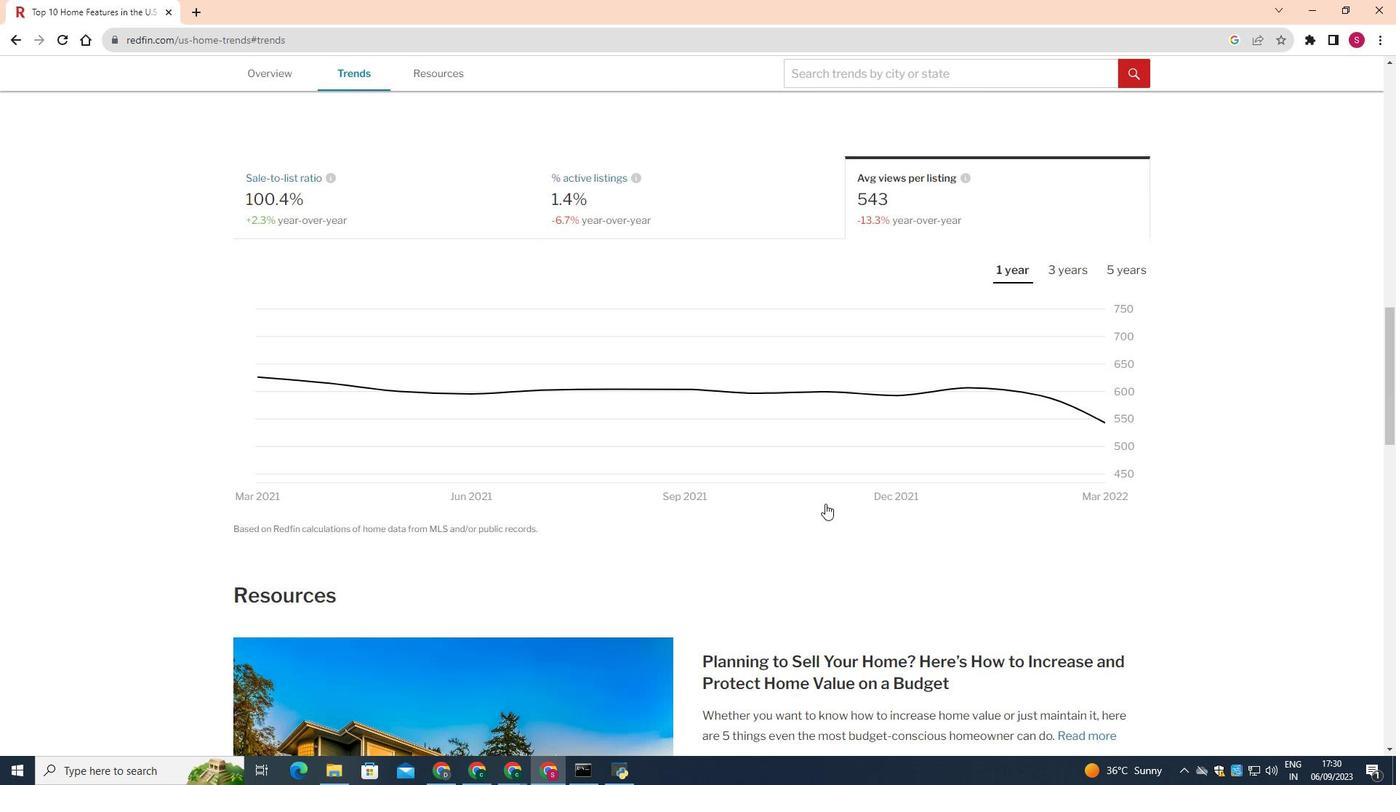 
Action: Mouse scrolled (825, 503) with delta (0, 0)
Screenshot: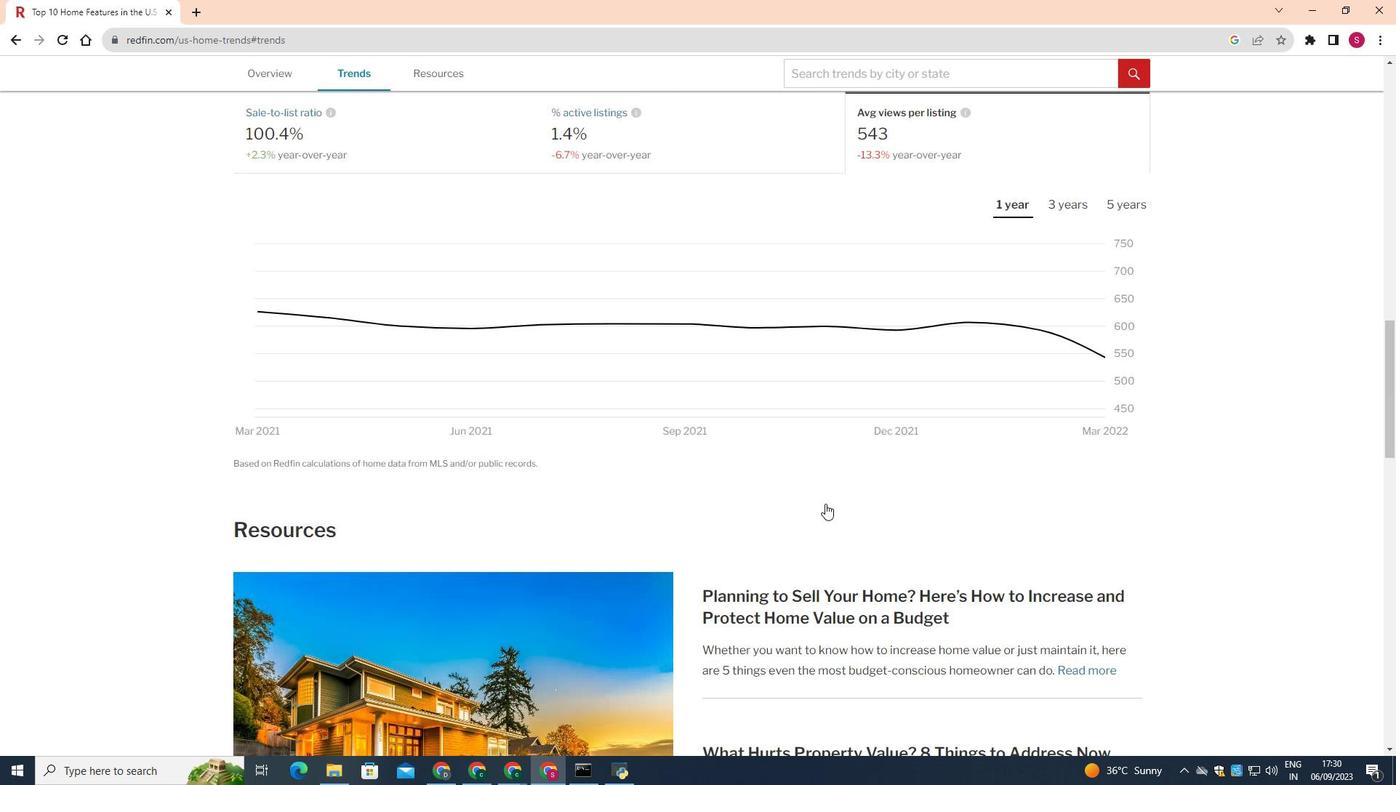 
Action: Mouse scrolled (825, 503) with delta (0, 0)
Screenshot: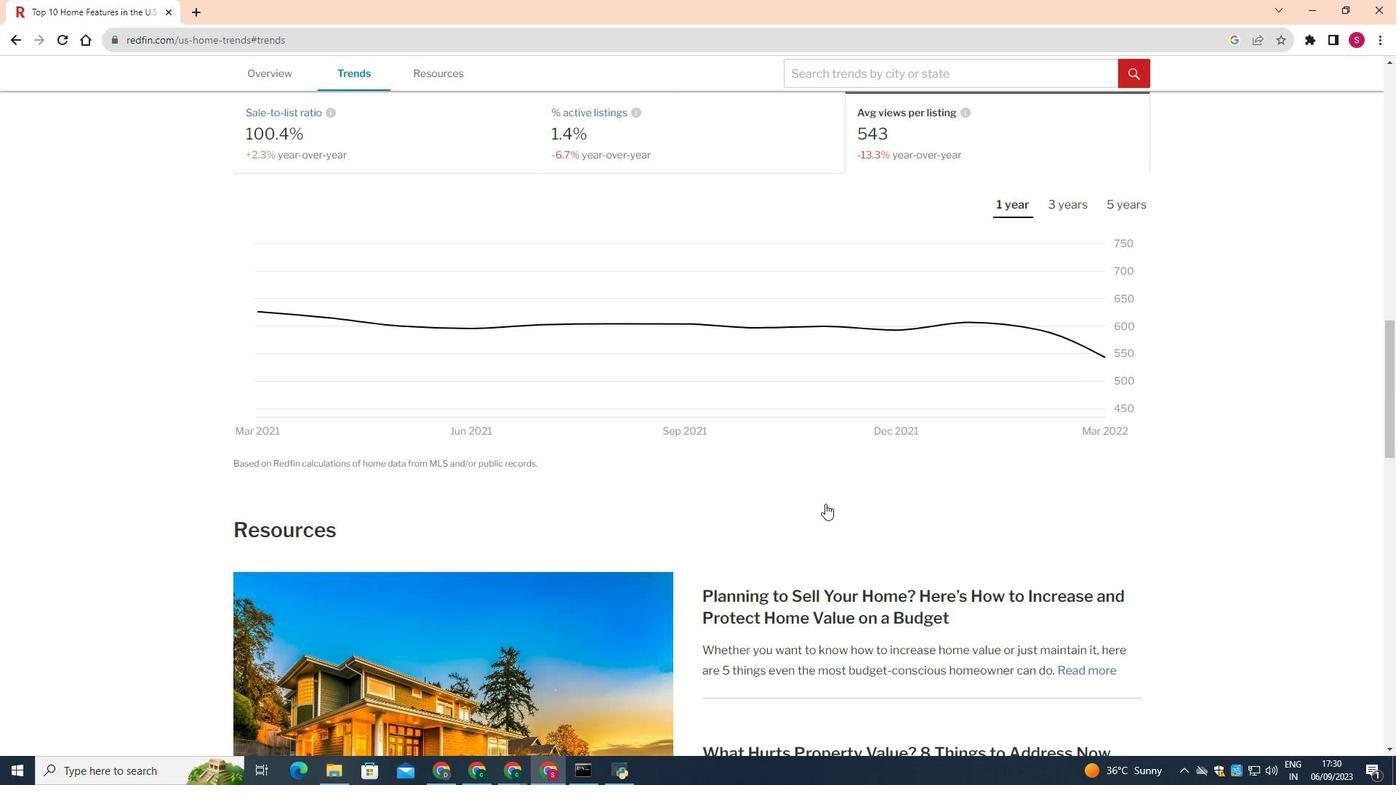 
Action: Mouse moved to (826, 501)
Screenshot: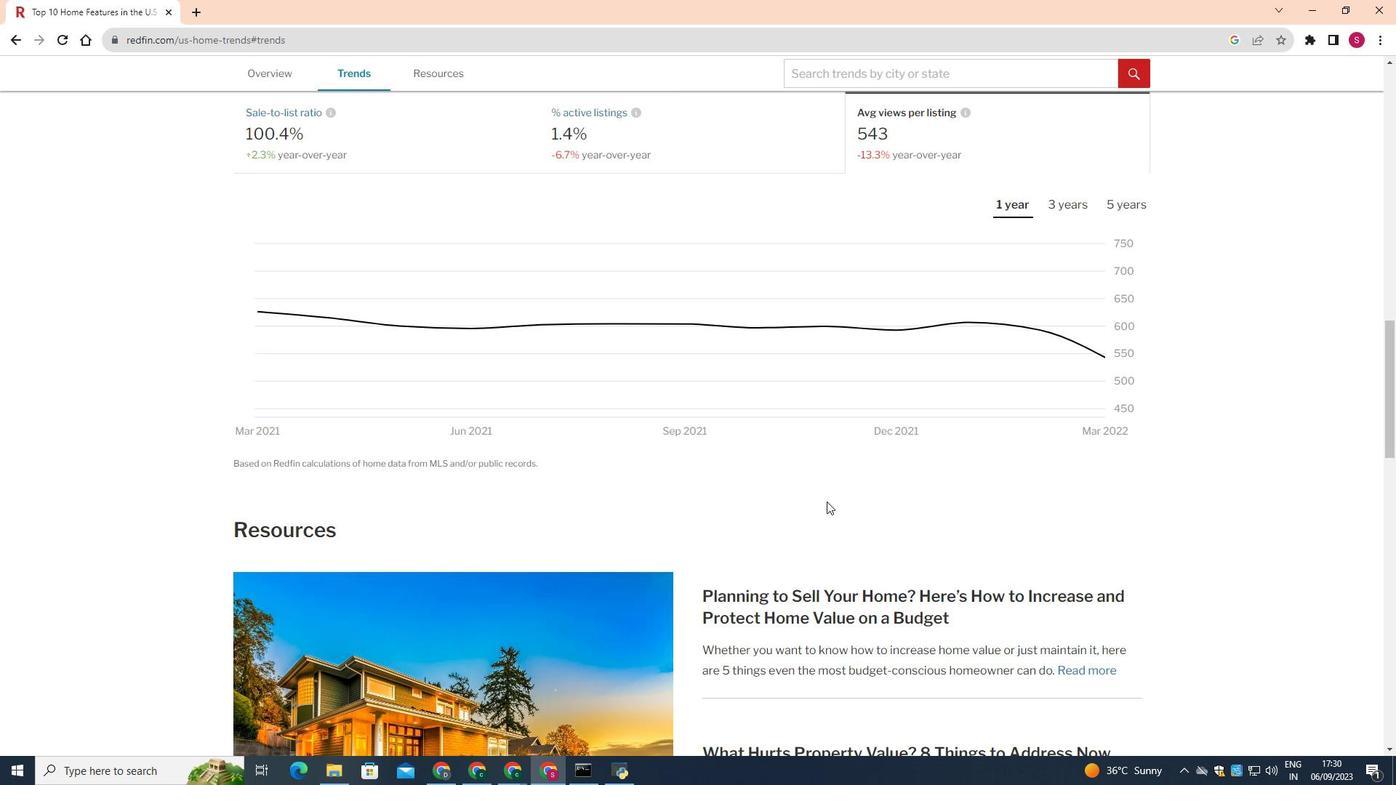 
